 Task: Look for space in Itigi, Tanzania from 12th July, 2023 to 16th July, 2023 for 8 adults in price range Rs.10000 to Rs.16000. Place can be private room with 8 bedrooms having 8 beds and 8 bathrooms. Property type can be house, flat, guest house, hotel. Amenities needed are: wifi, TV, free parkinig on premises, gym, breakfast. Booking option can be shelf check-in. Required host language is English.
Action: Mouse moved to (462, 96)
Screenshot: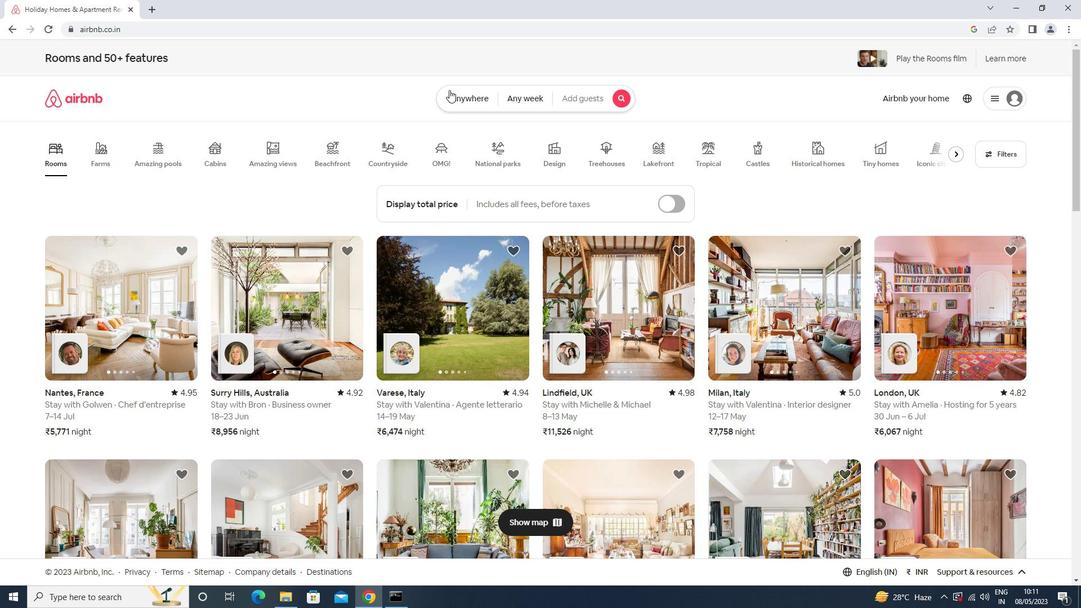 
Action: Mouse pressed left at (462, 96)
Screenshot: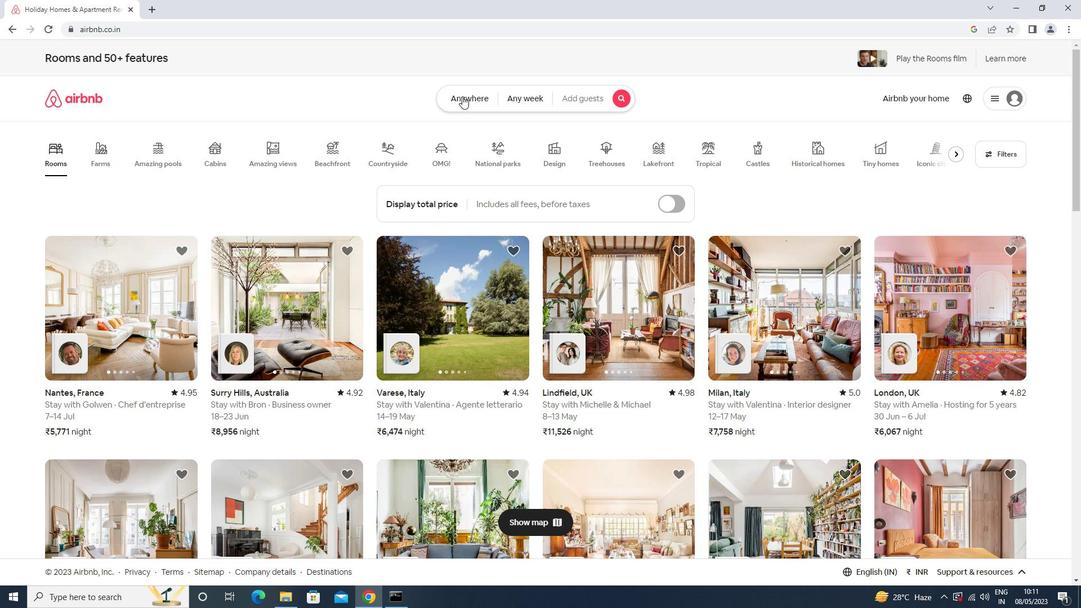 
Action: Mouse moved to (443, 132)
Screenshot: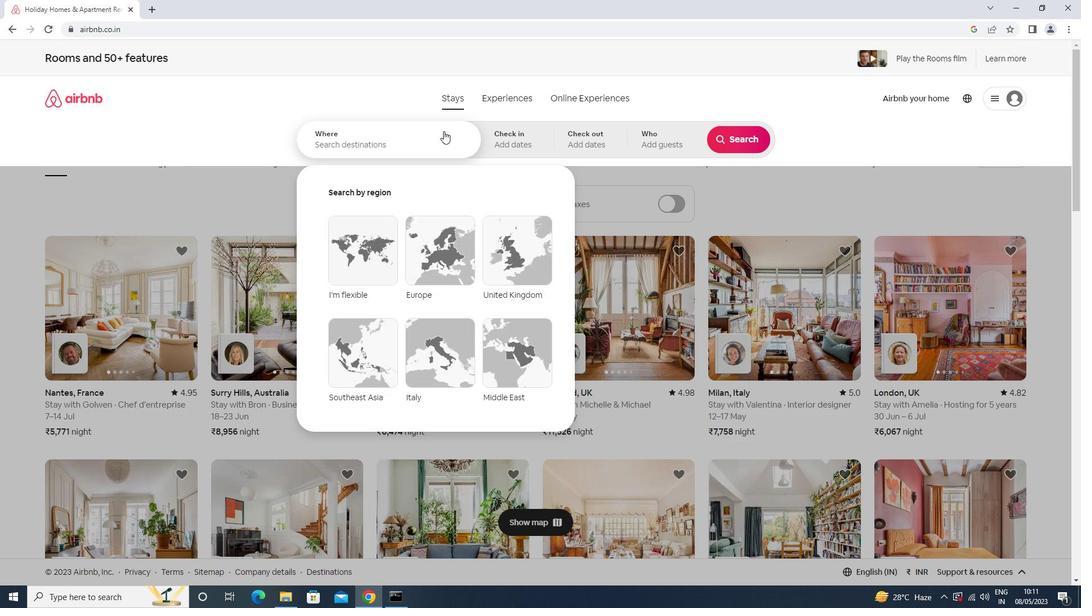
Action: Mouse pressed left at (443, 132)
Screenshot: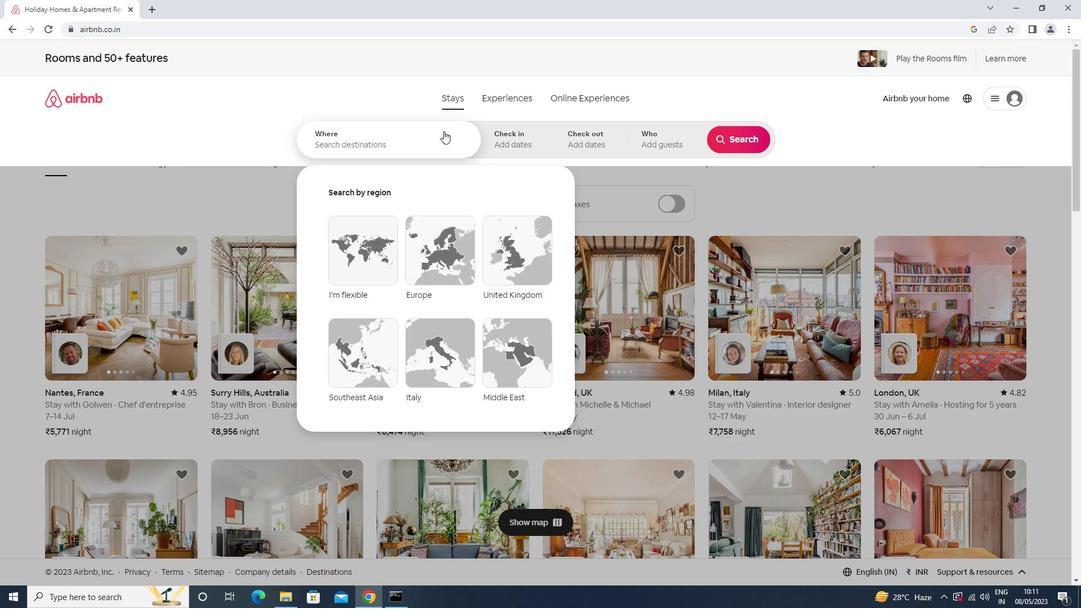 
Action: Key pressed <Key.shift>TANZANIA,<Key.backspace><Key.backspace><Key.backspace><Key.backspace><Key.backspace><Key.backspace><Key.backspace><Key.backspace><Key.backspace><Key.backspace><Key.backspace><Key.backspace><Key.backspace><Key.backspace><Key.backspace><Key.backspace><Key.shift>ITIGI<Key.down><Key.enter>
Screenshot: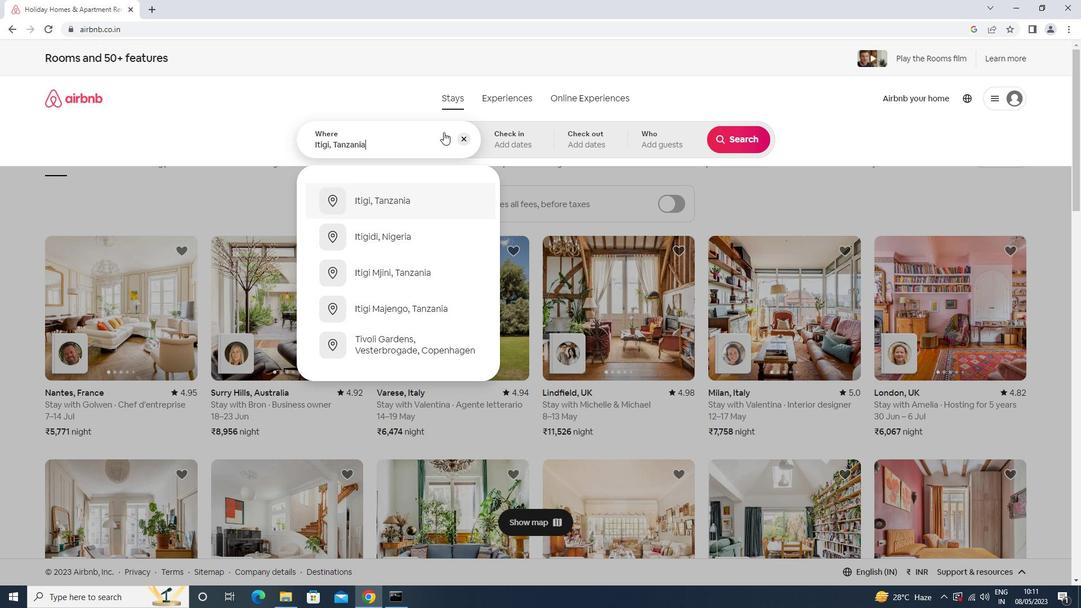 
Action: Mouse moved to (740, 228)
Screenshot: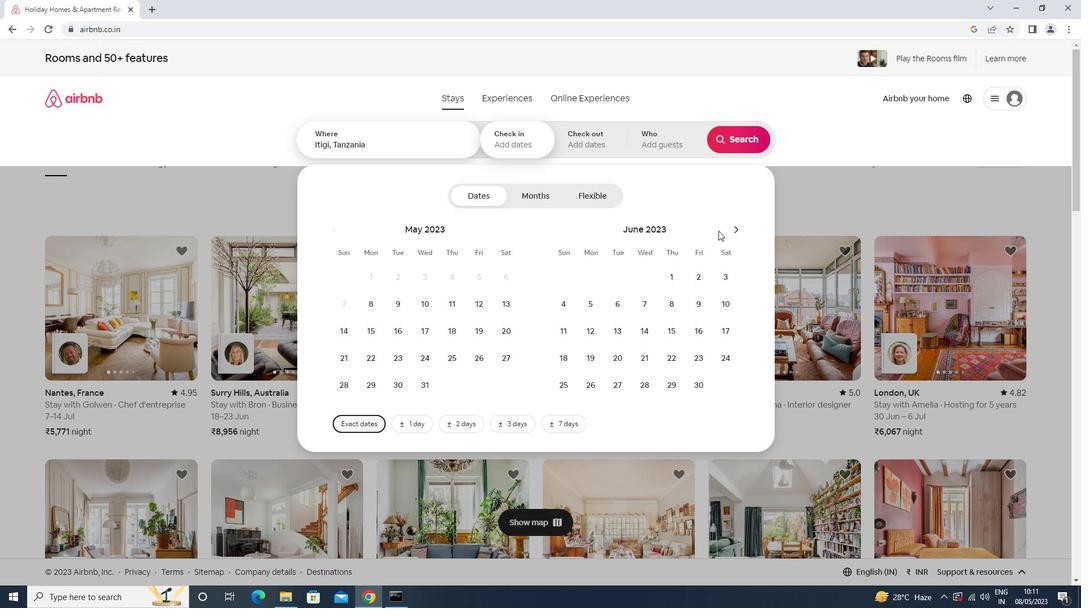 
Action: Mouse pressed left at (740, 228)
Screenshot: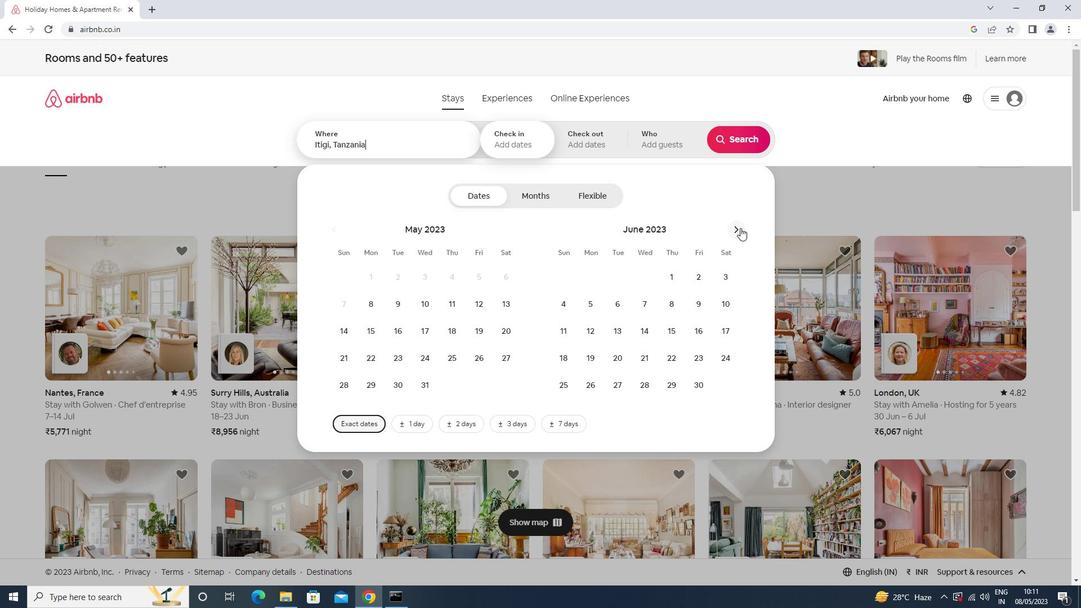 
Action: Mouse moved to (650, 328)
Screenshot: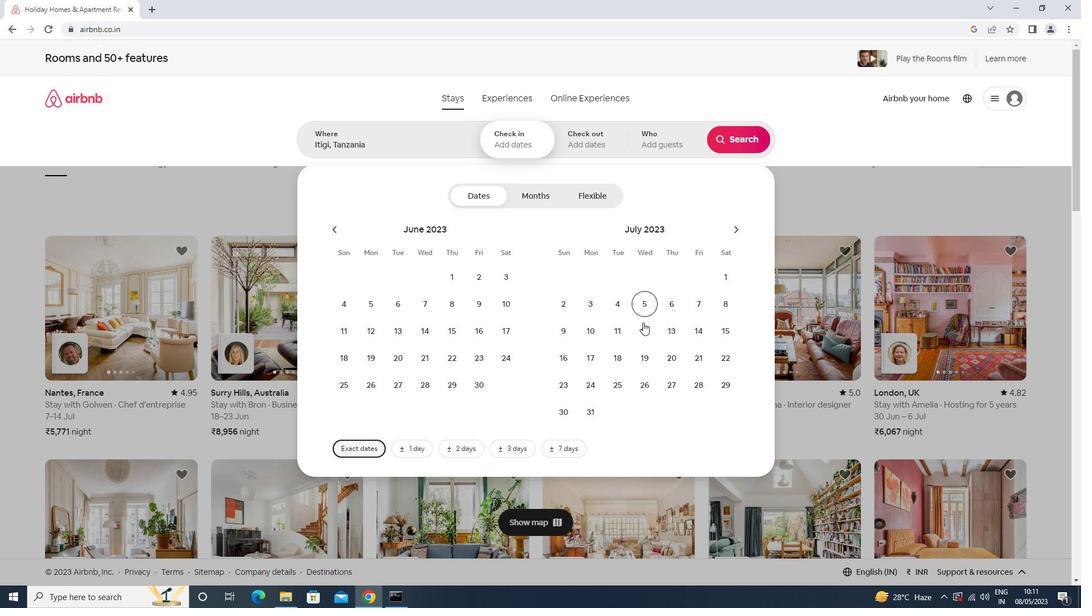 
Action: Mouse pressed left at (650, 328)
Screenshot: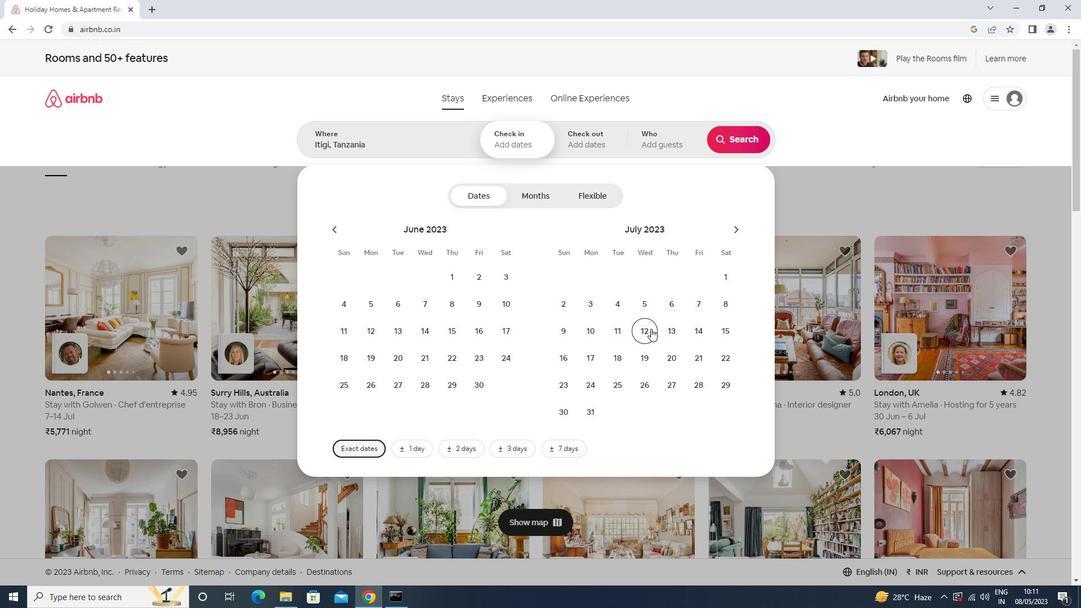 
Action: Mouse moved to (567, 355)
Screenshot: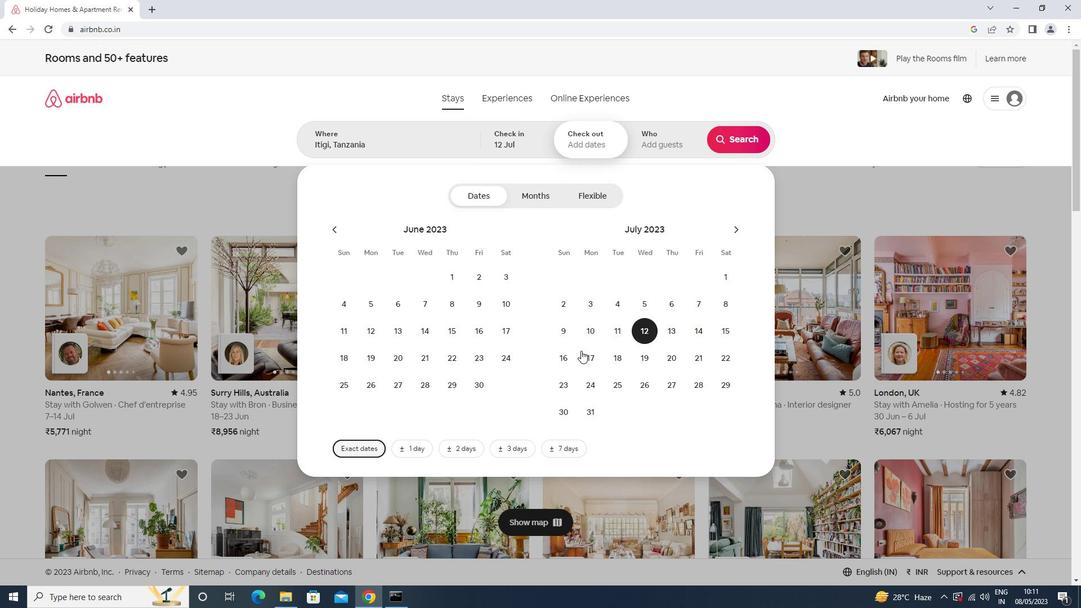 
Action: Mouse pressed left at (567, 355)
Screenshot: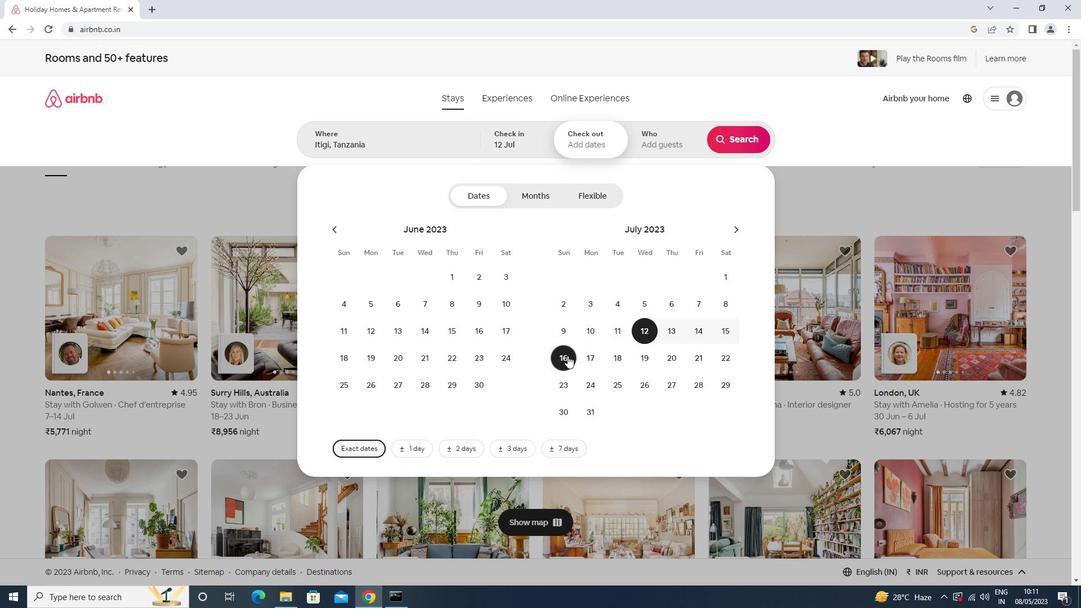 
Action: Mouse moved to (663, 143)
Screenshot: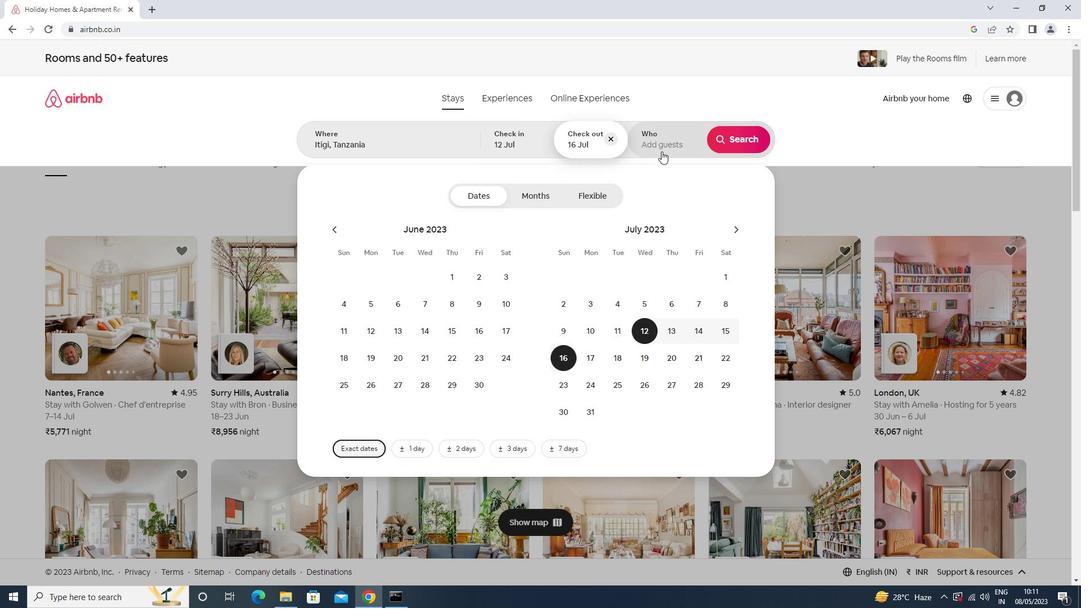 
Action: Mouse pressed left at (663, 143)
Screenshot: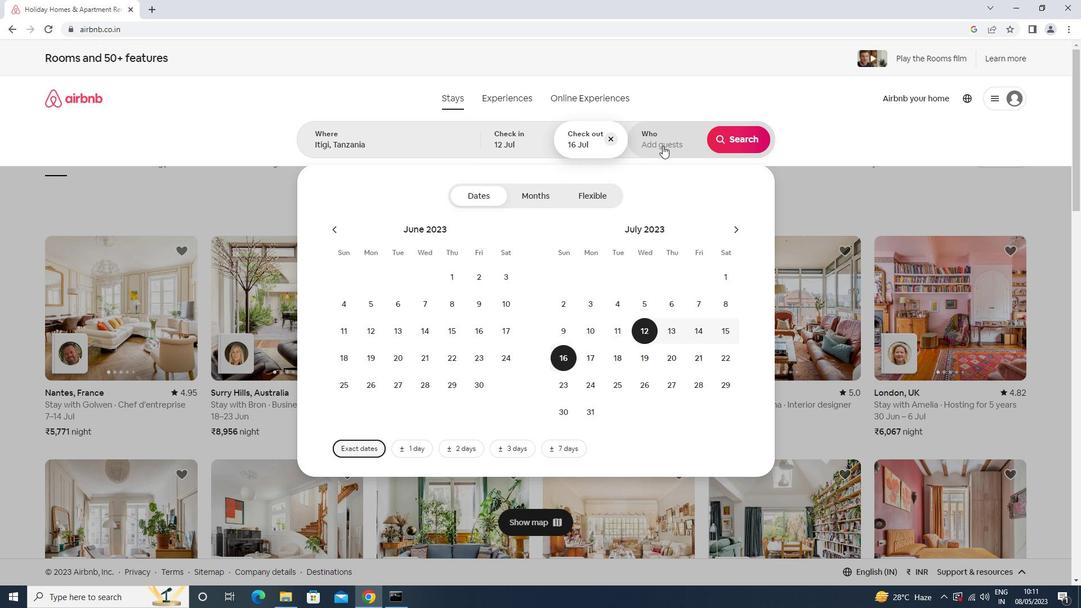 
Action: Mouse moved to (738, 195)
Screenshot: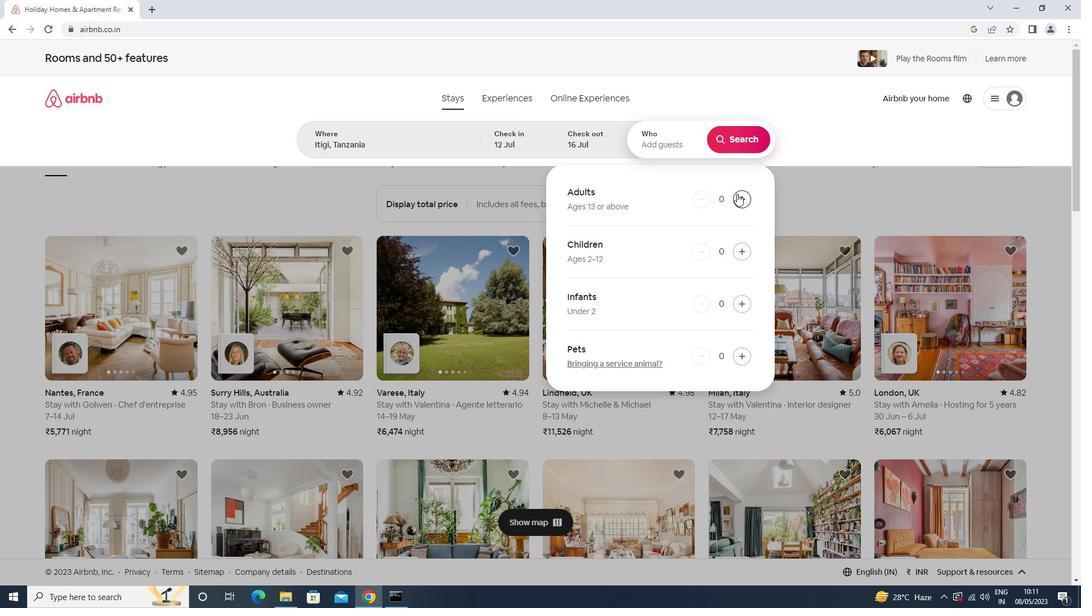 
Action: Mouse pressed left at (738, 195)
Screenshot: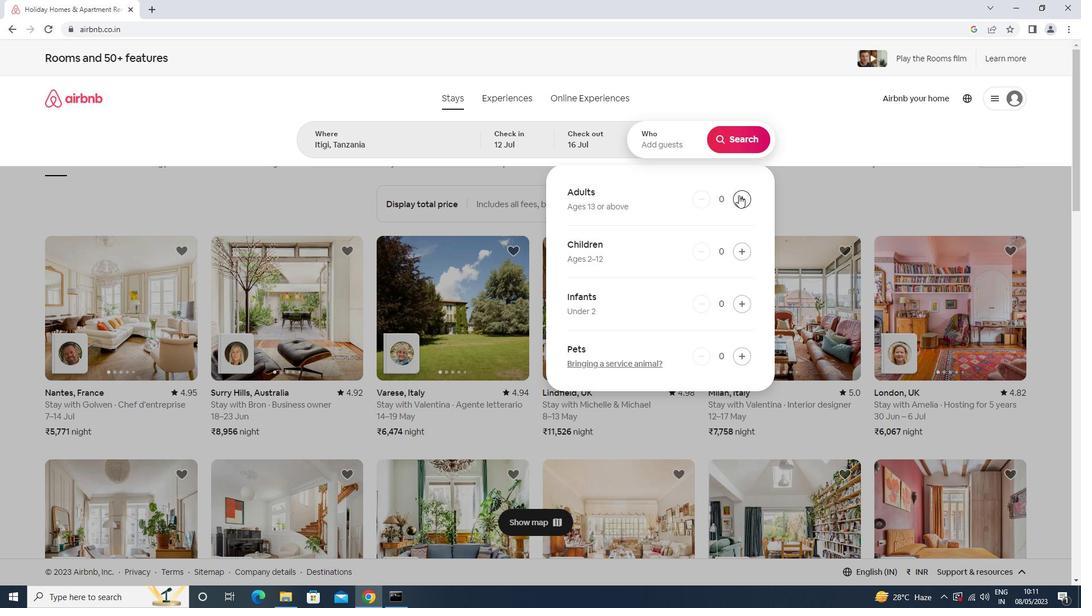 
Action: Mouse pressed left at (738, 195)
Screenshot: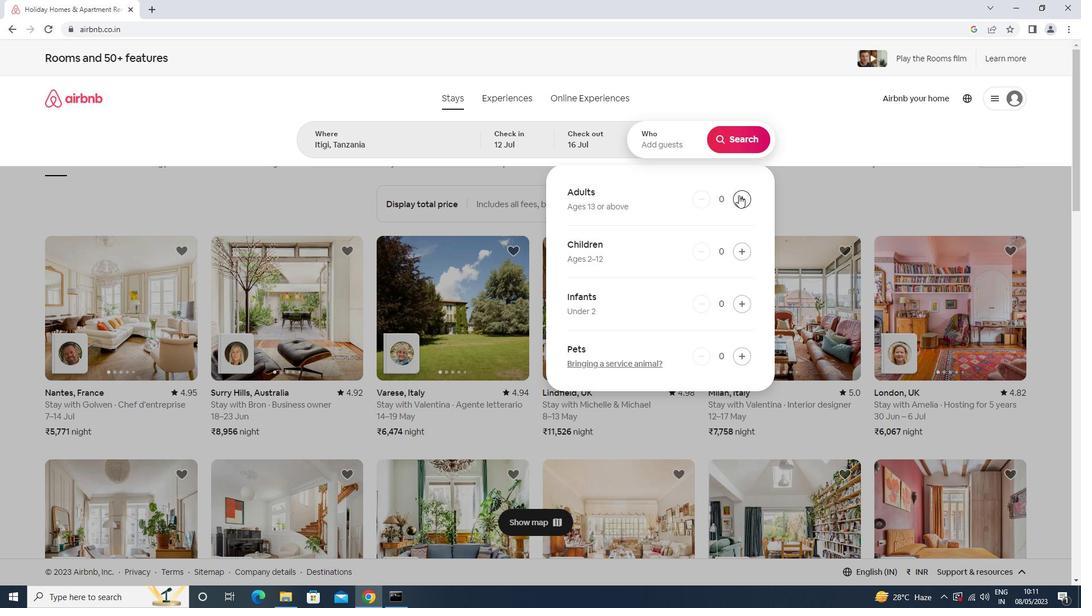 
Action: Mouse pressed left at (738, 195)
Screenshot: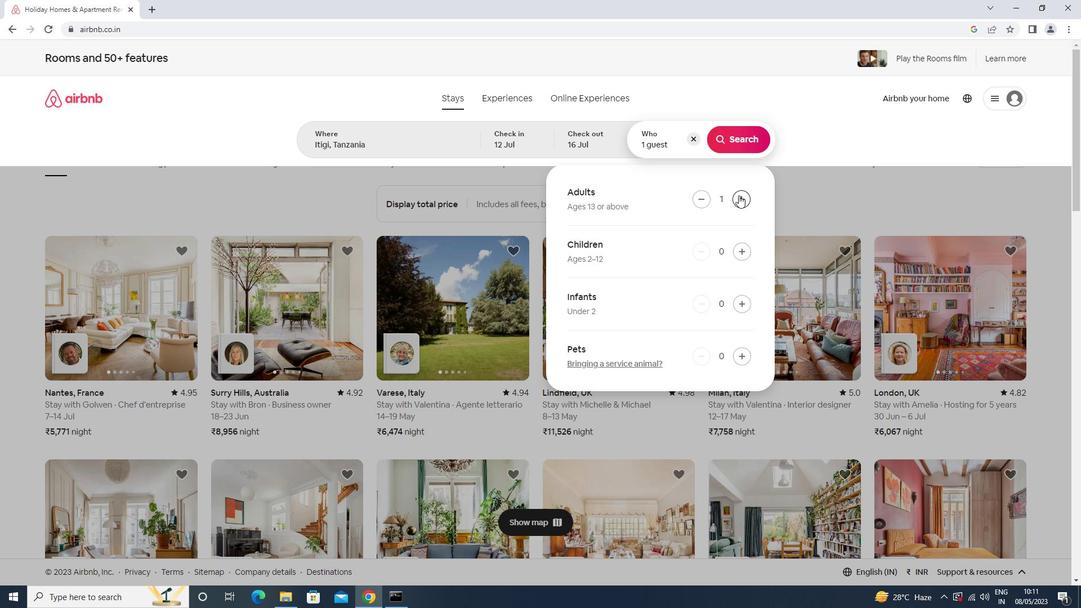 
Action: Mouse pressed left at (738, 195)
Screenshot: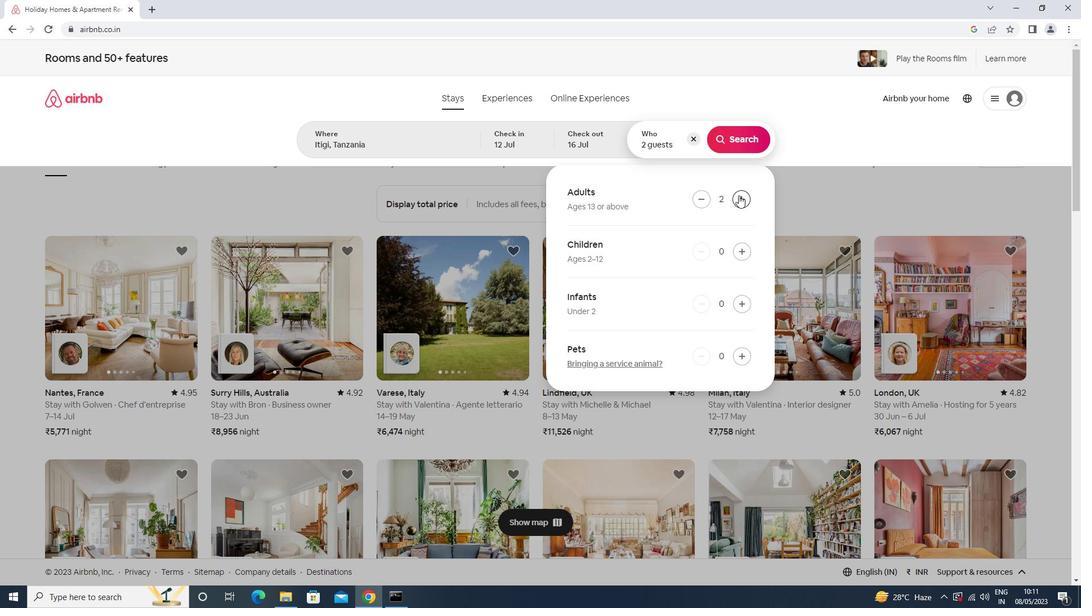 
Action: Mouse pressed left at (738, 195)
Screenshot: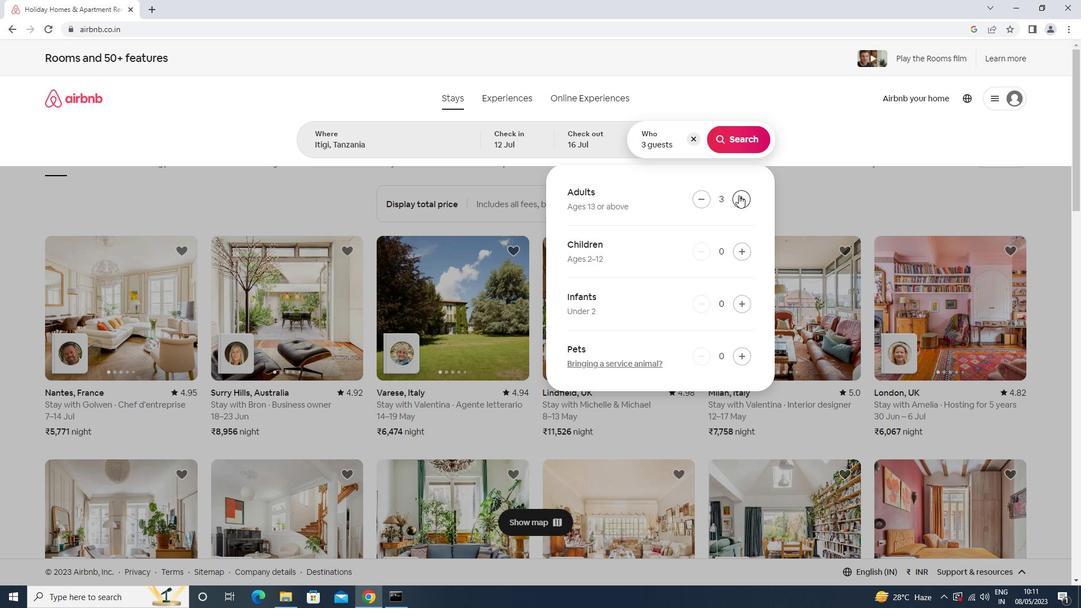 
Action: Mouse pressed left at (738, 195)
Screenshot: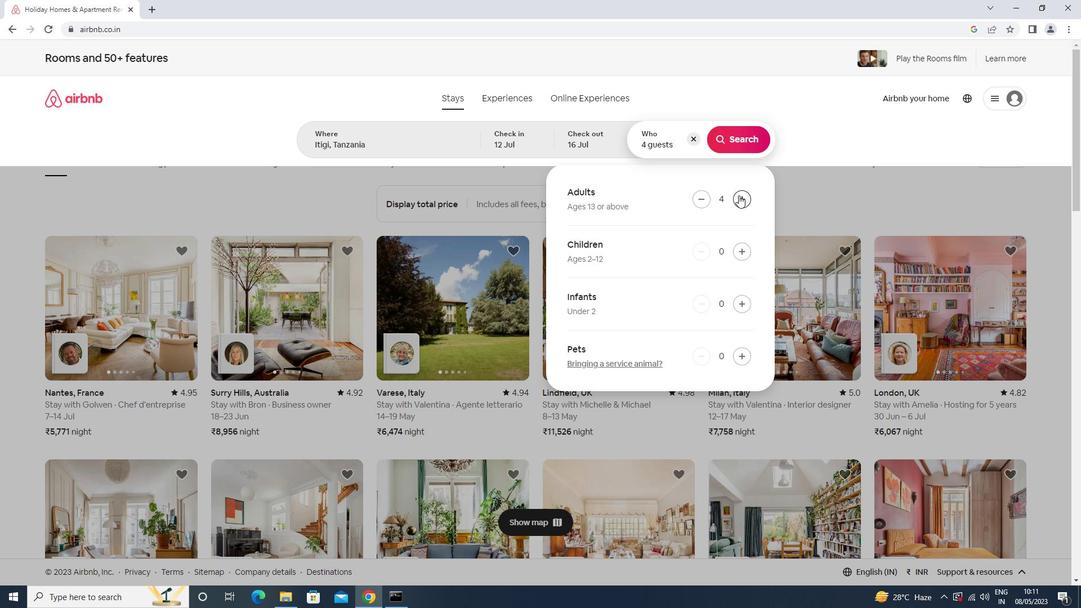 
Action: Mouse pressed left at (738, 195)
Screenshot: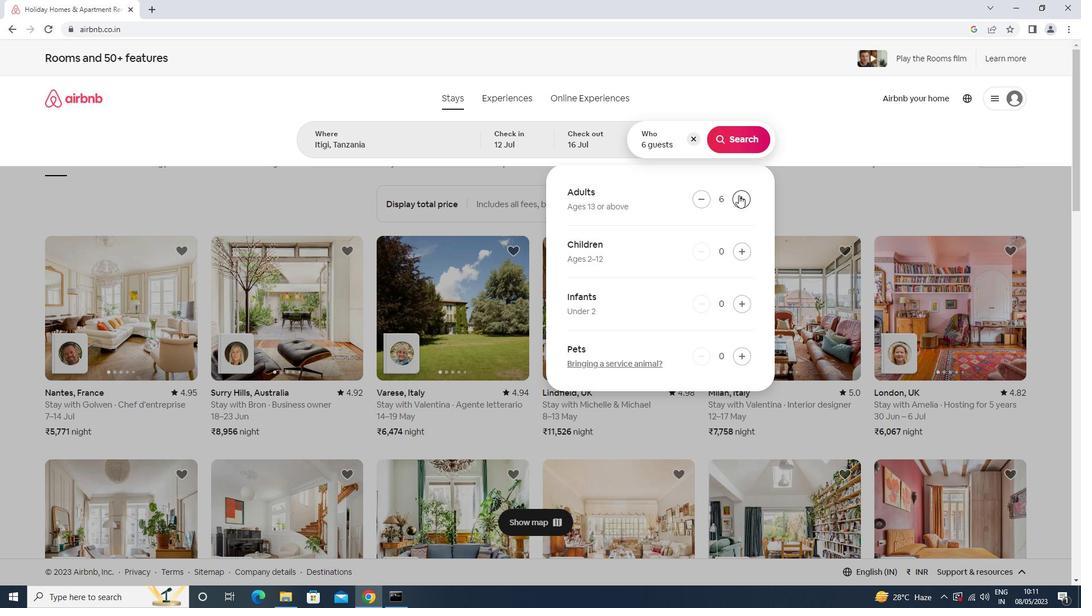 
Action: Mouse pressed left at (738, 195)
Screenshot: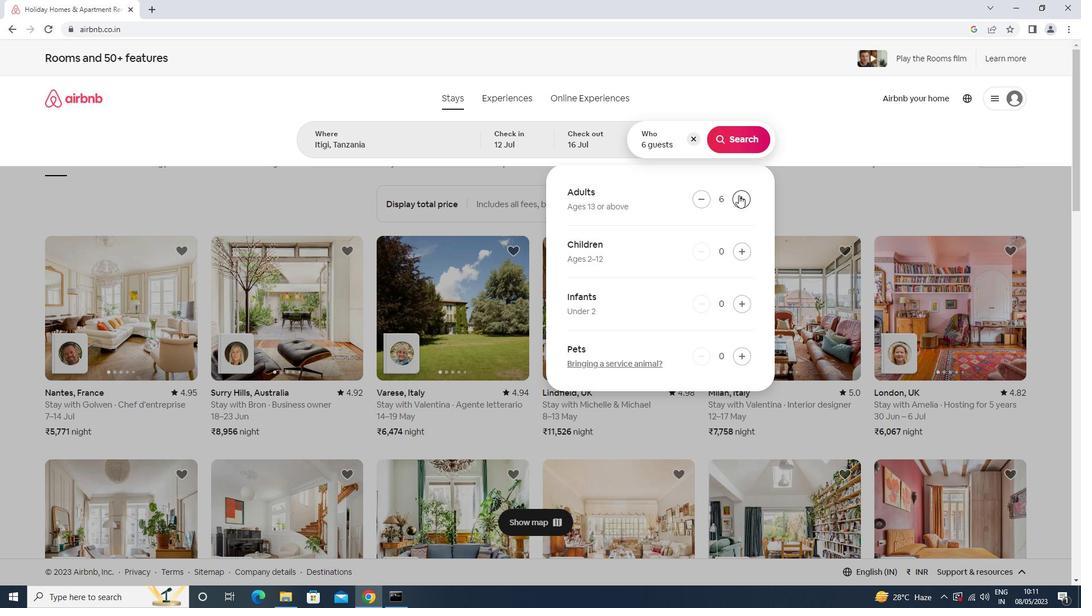 
Action: Mouse moved to (729, 125)
Screenshot: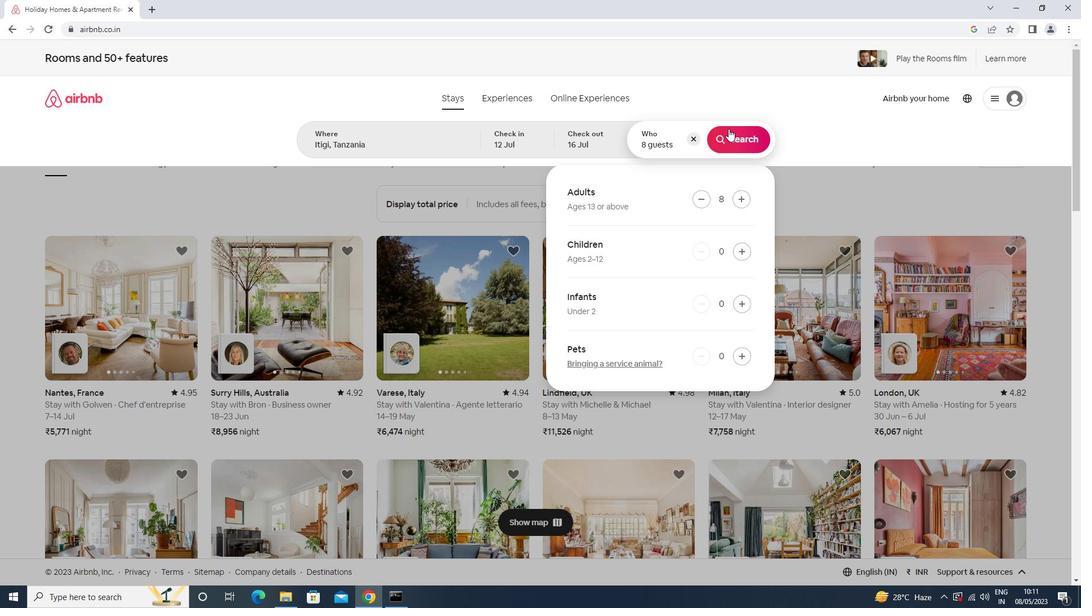 
Action: Mouse pressed left at (729, 125)
Screenshot: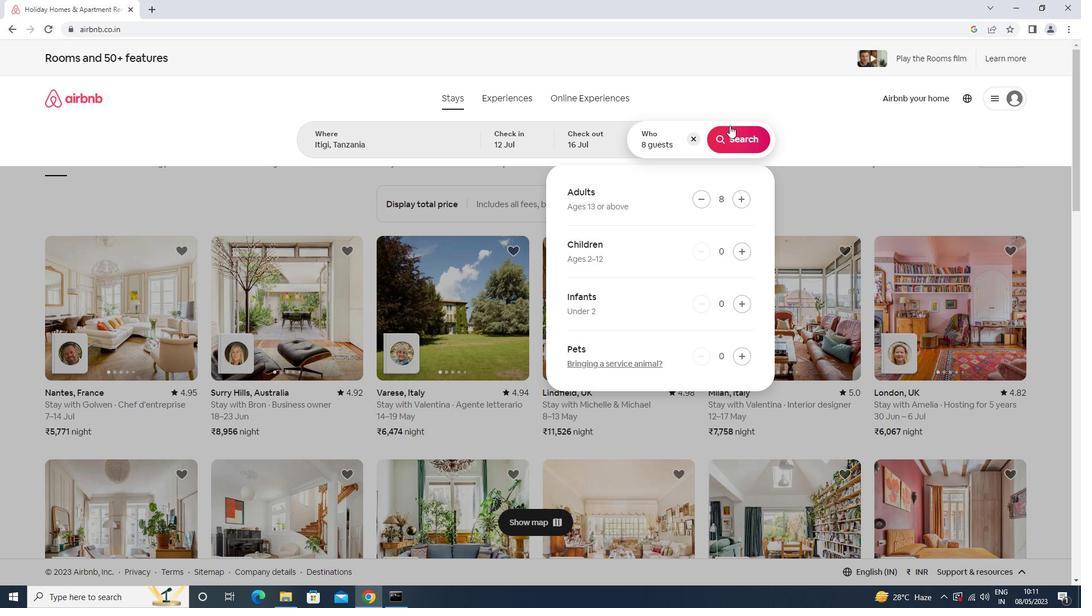 
Action: Mouse moved to (747, 142)
Screenshot: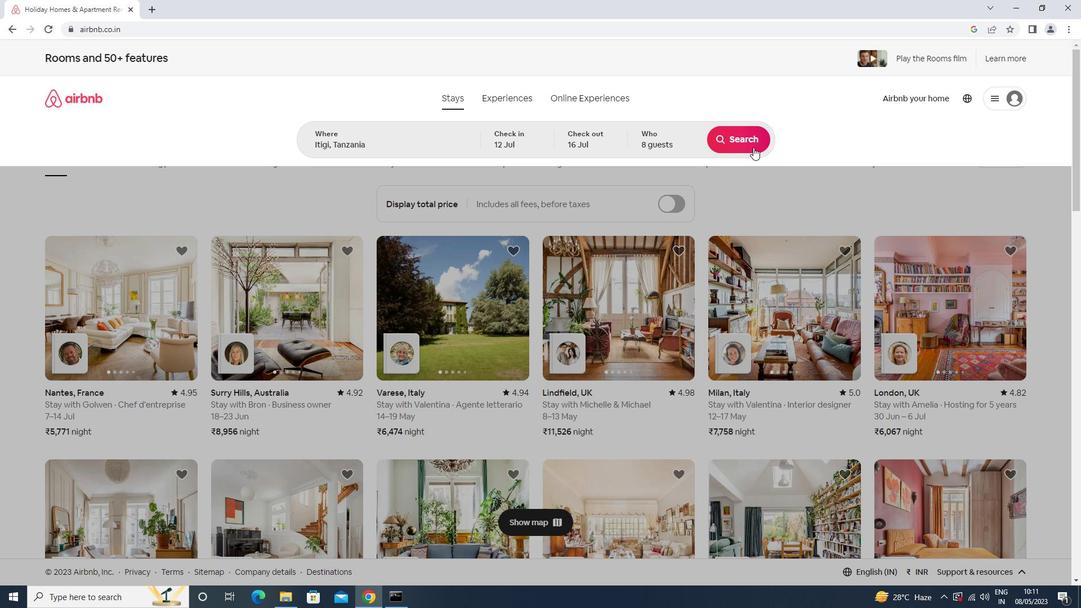 
Action: Mouse pressed left at (747, 142)
Screenshot: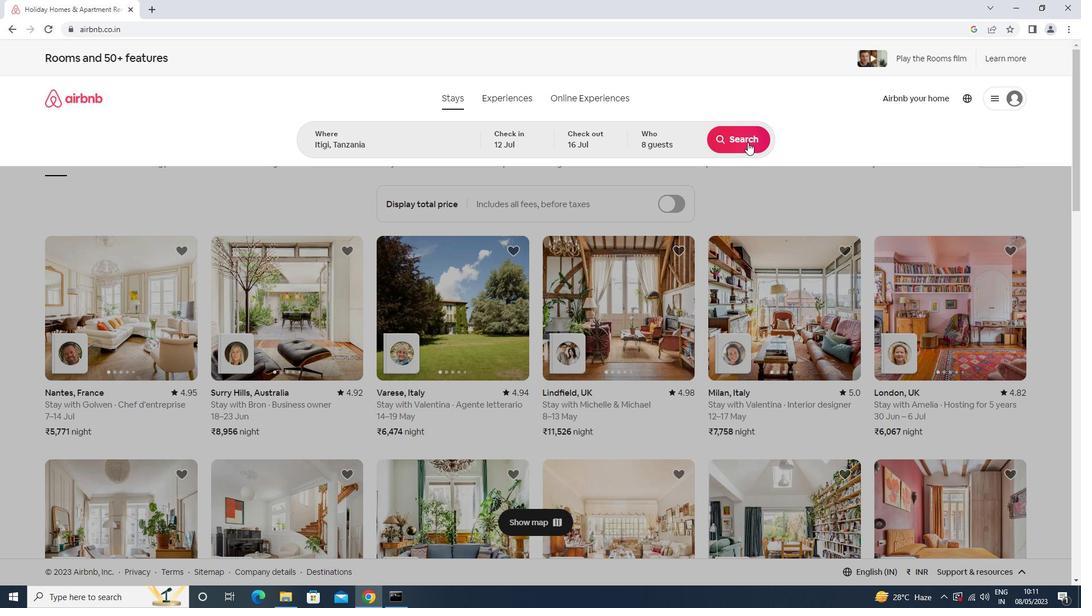
Action: Mouse moved to (1040, 105)
Screenshot: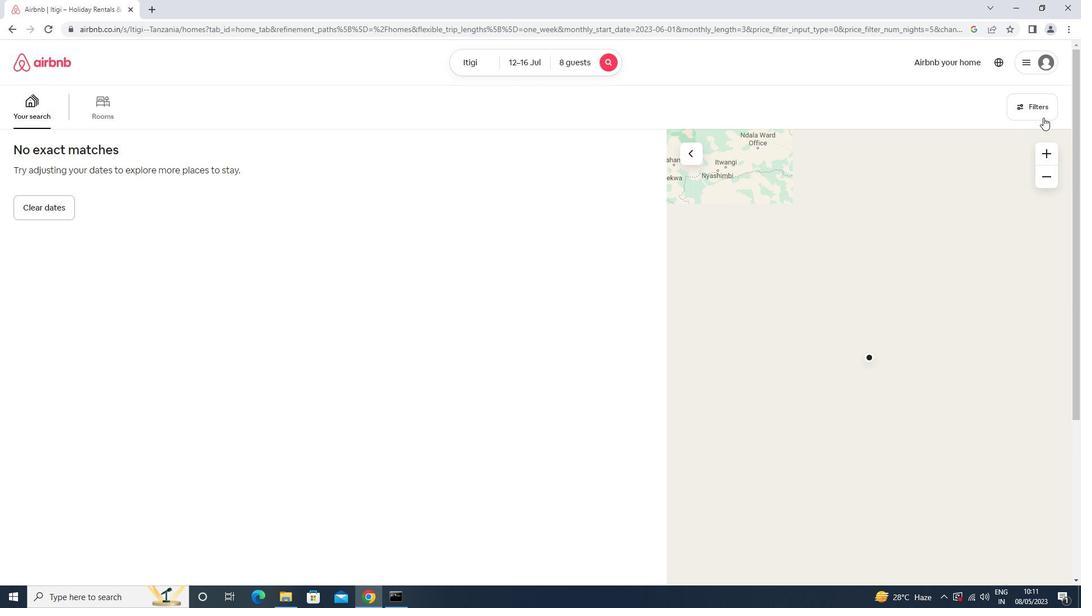 
Action: Mouse pressed left at (1040, 105)
Screenshot: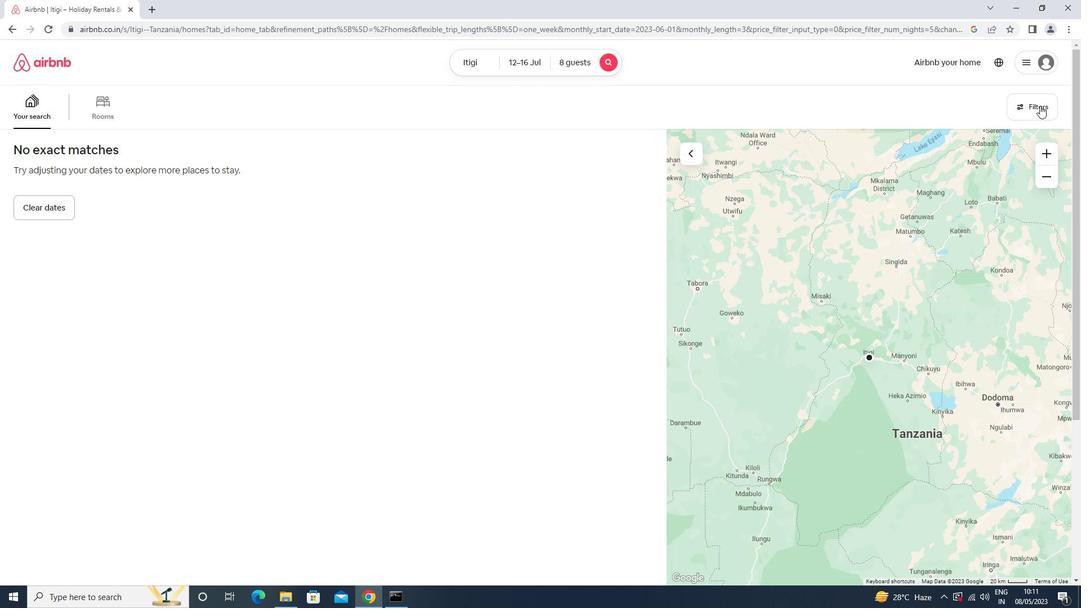 
Action: Mouse moved to (432, 386)
Screenshot: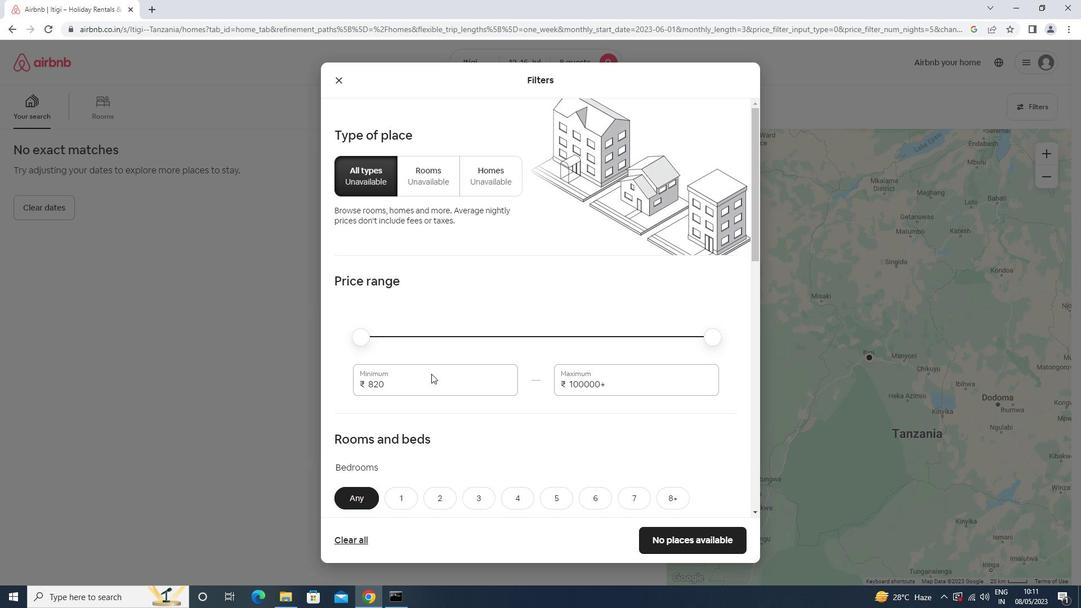 
Action: Mouse pressed left at (432, 386)
Screenshot: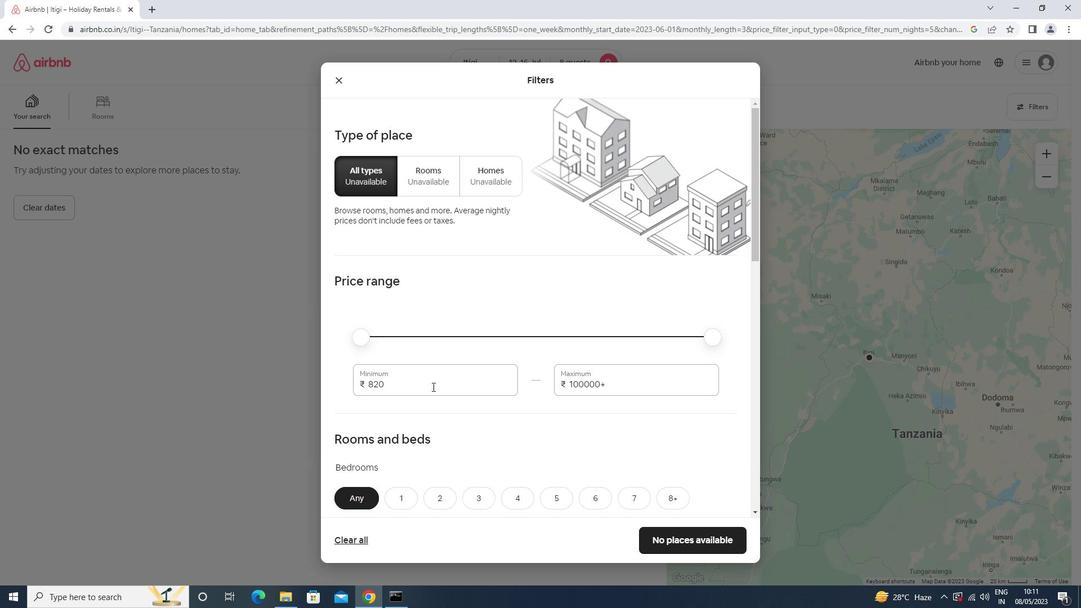 
Action: Mouse moved to (431, 387)
Screenshot: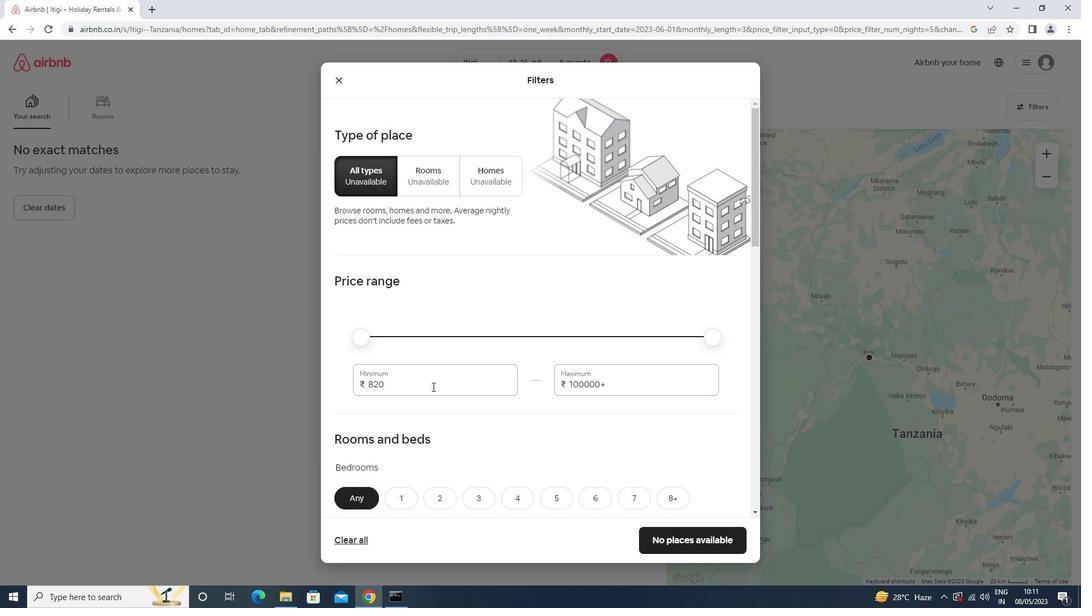 
Action: Key pressed <Key.backspace><Key.backspace><Key.backspace>10000<Key.tab>16000
Screenshot: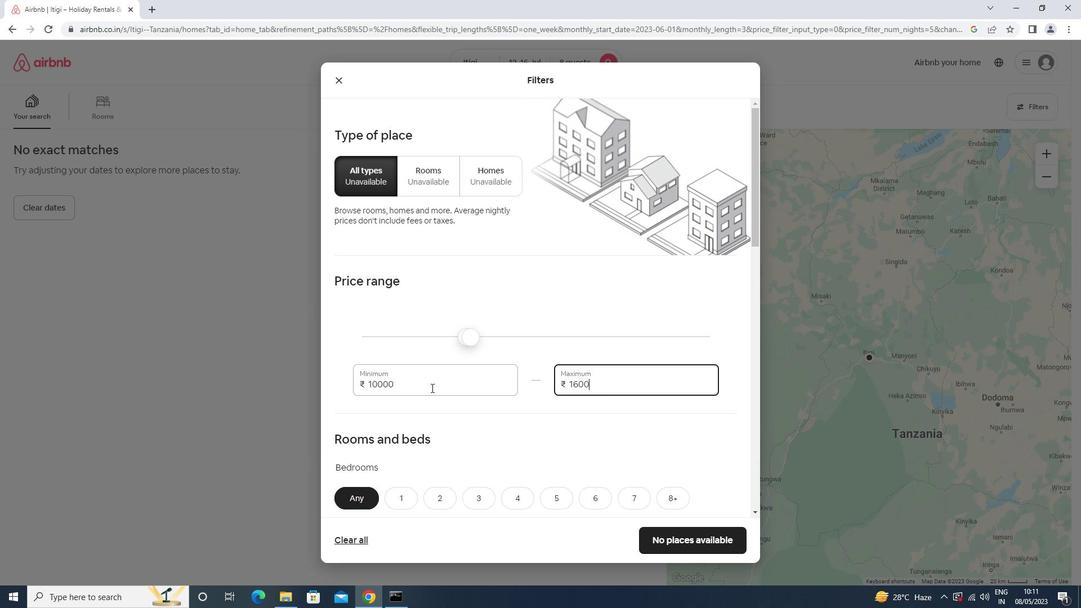 
Action: Mouse moved to (429, 386)
Screenshot: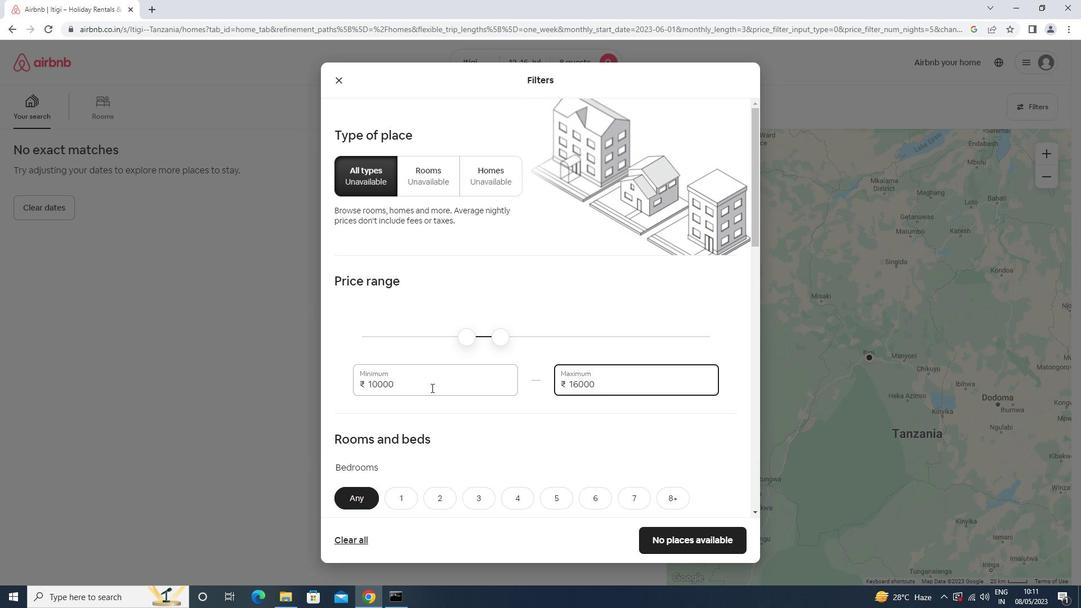 
Action: Mouse scrolled (429, 386) with delta (0, 0)
Screenshot: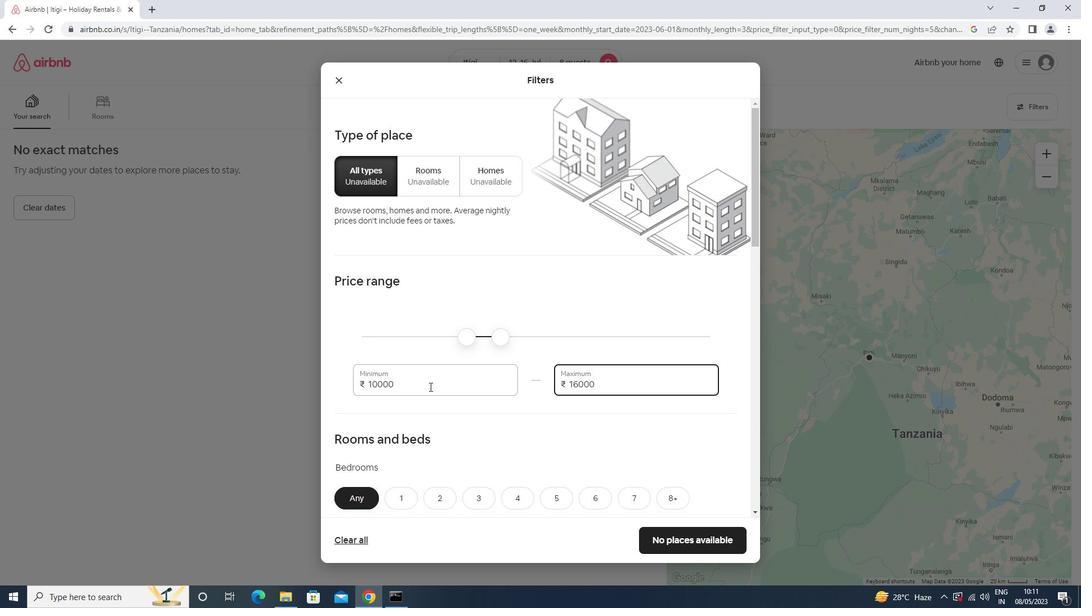 
Action: Mouse scrolled (429, 386) with delta (0, 0)
Screenshot: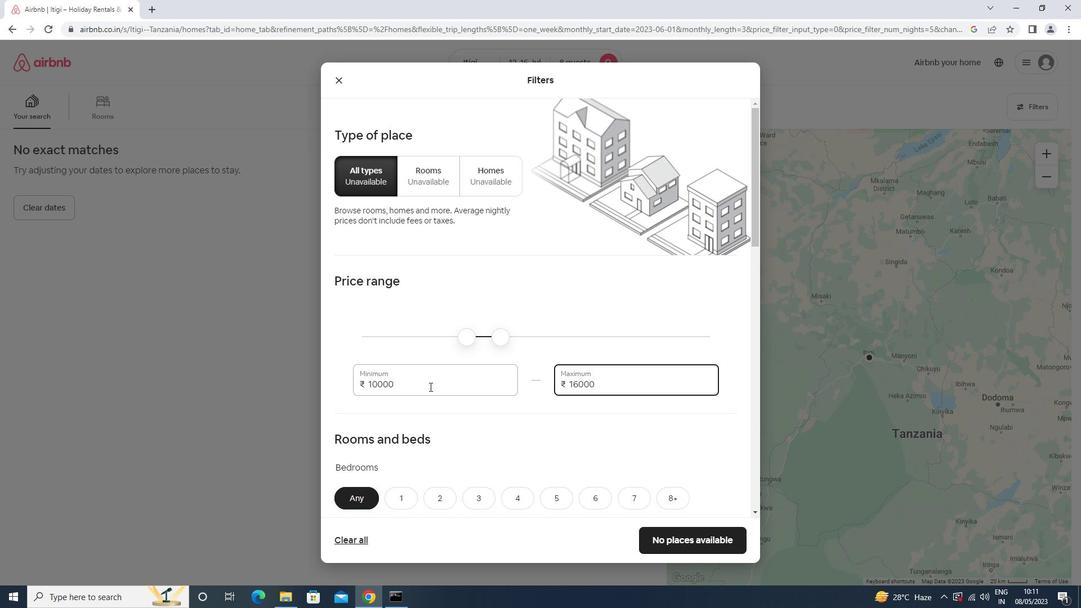
Action: Mouse scrolled (429, 386) with delta (0, 0)
Screenshot: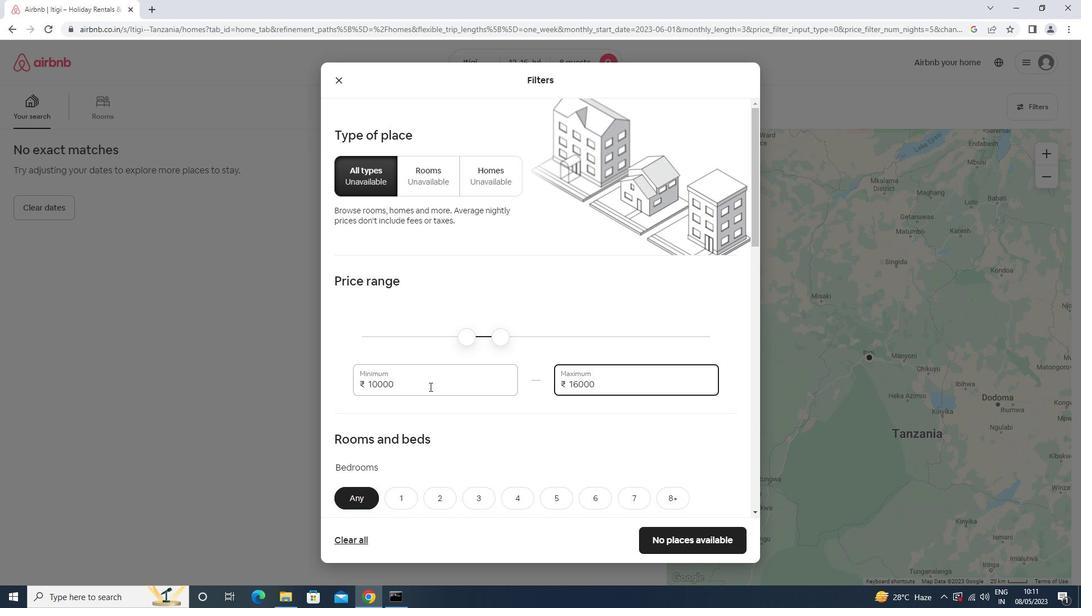 
Action: Mouse scrolled (429, 386) with delta (0, 0)
Screenshot: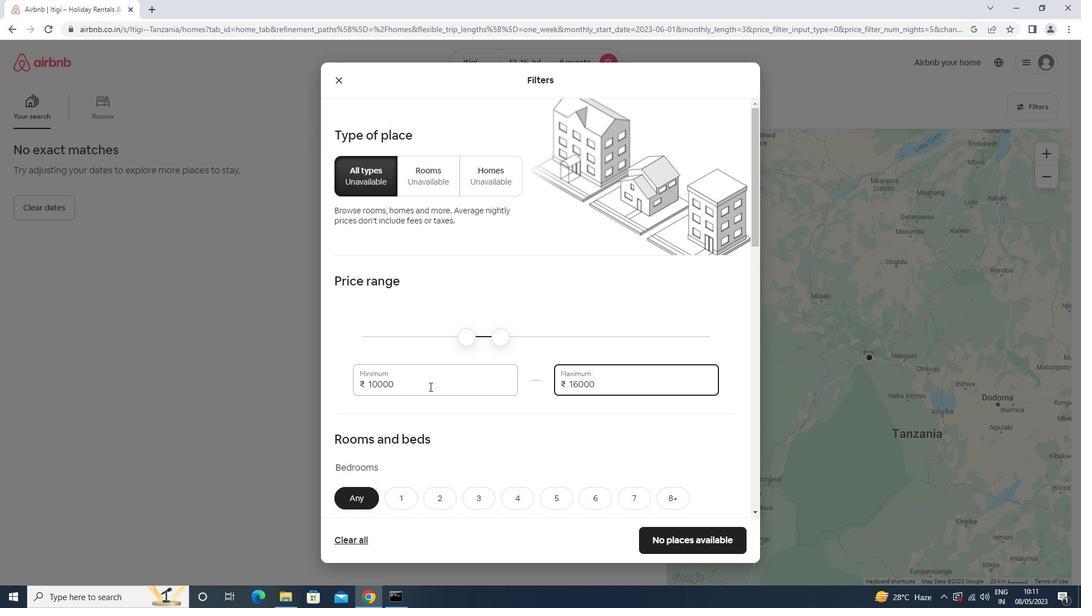 
Action: Mouse moved to (663, 273)
Screenshot: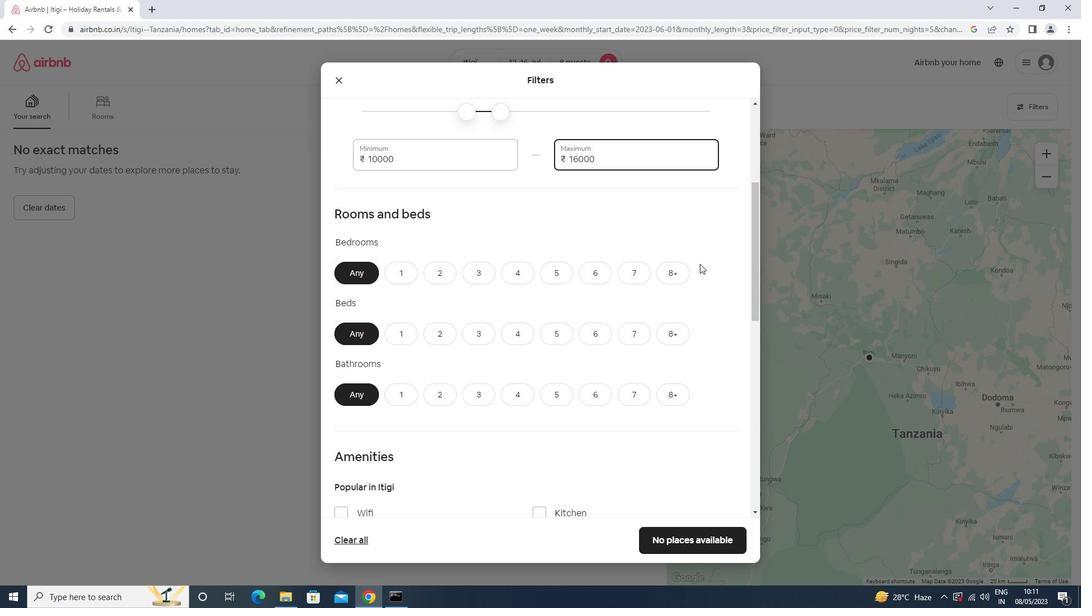 
Action: Mouse pressed left at (663, 273)
Screenshot: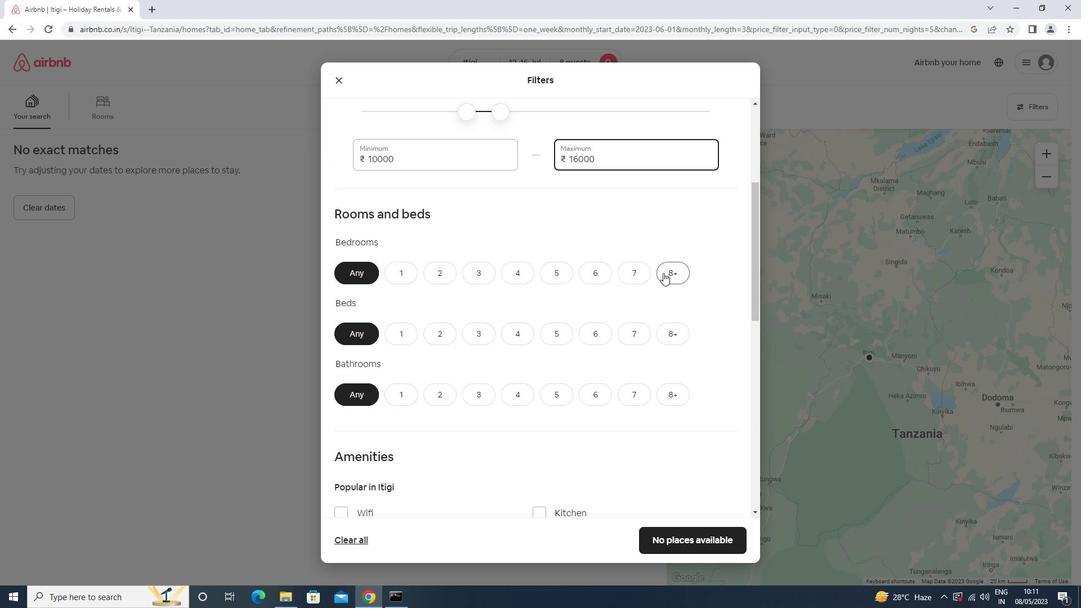 
Action: Mouse moved to (672, 334)
Screenshot: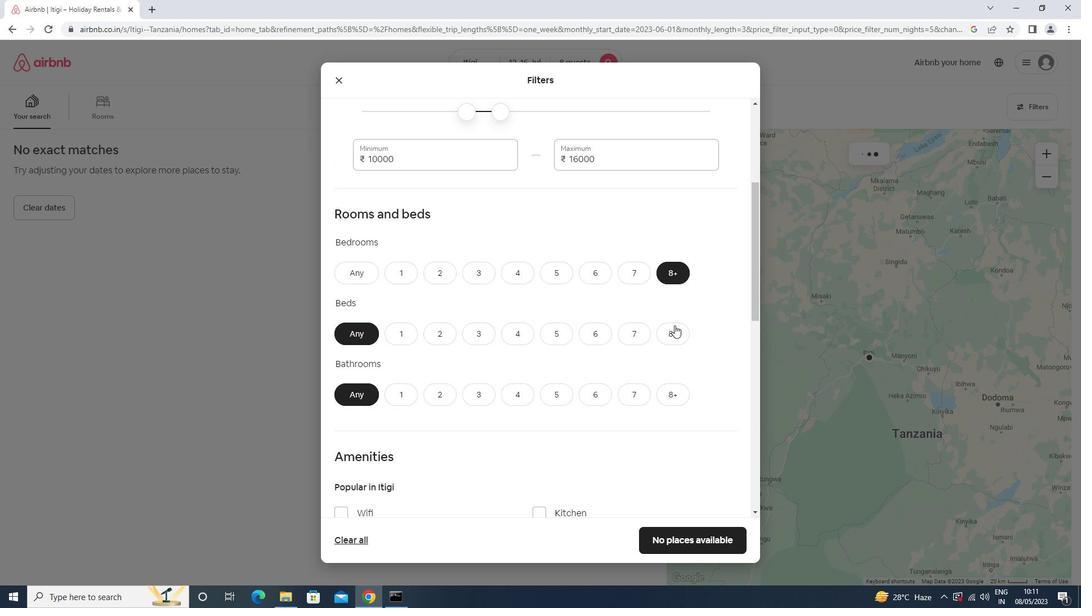 
Action: Mouse pressed left at (672, 334)
Screenshot: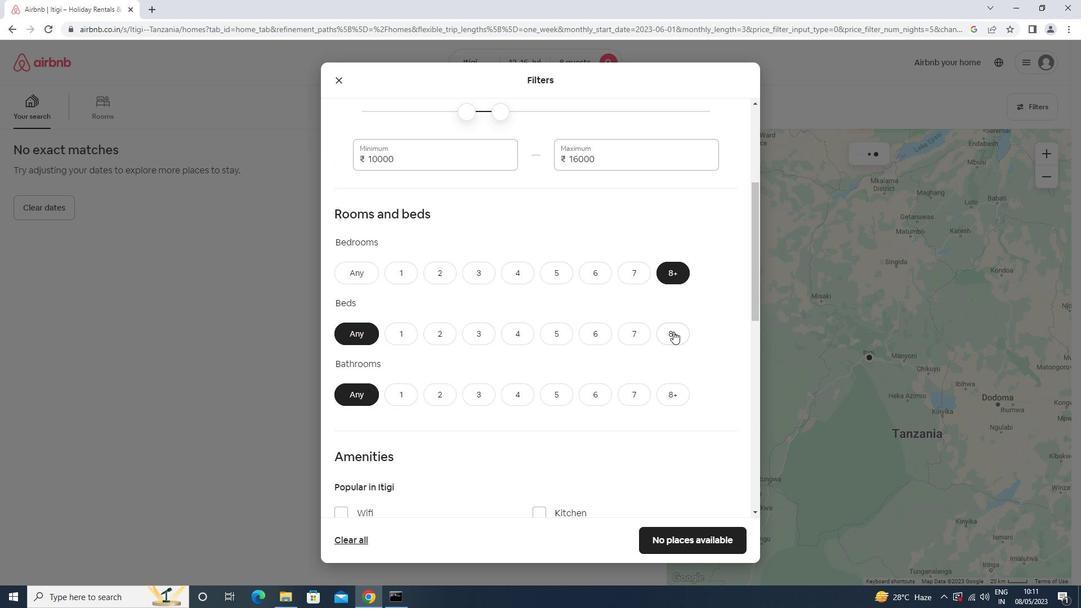 
Action: Mouse moved to (667, 395)
Screenshot: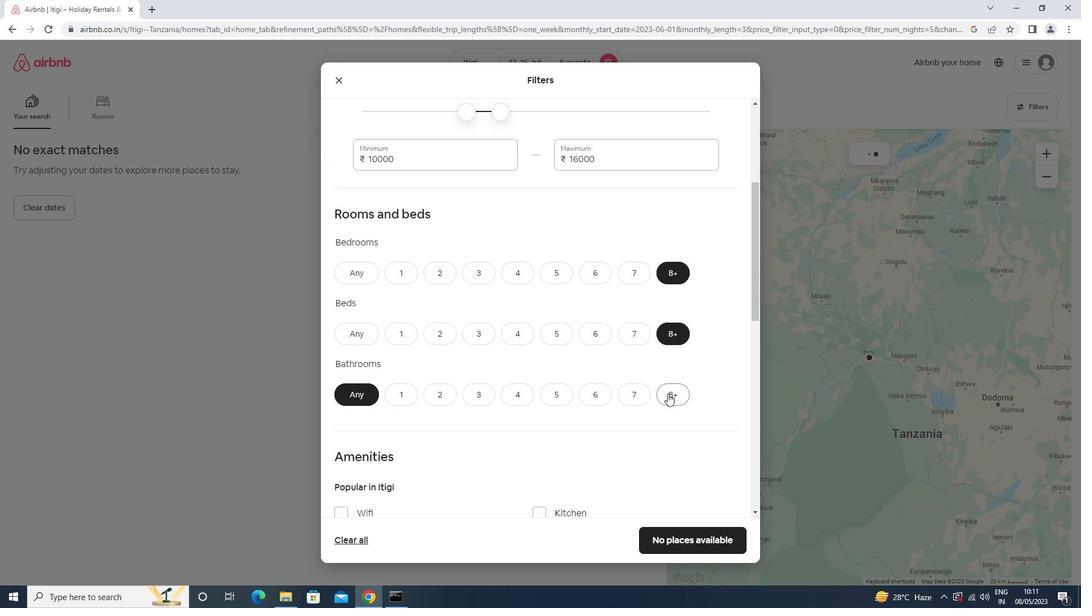 
Action: Mouse pressed left at (667, 395)
Screenshot: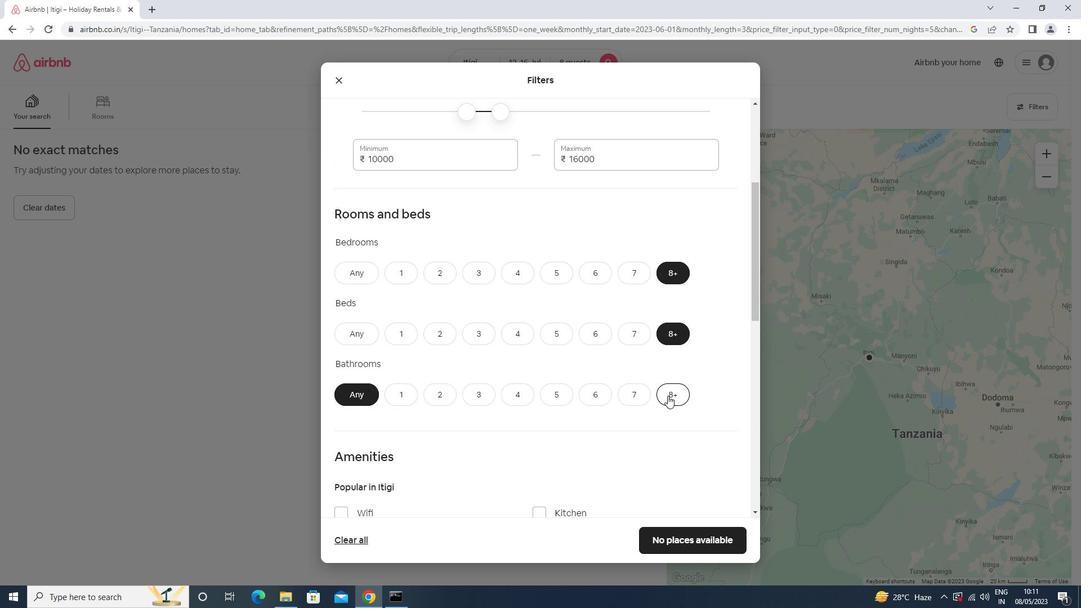 
Action: Mouse moved to (664, 376)
Screenshot: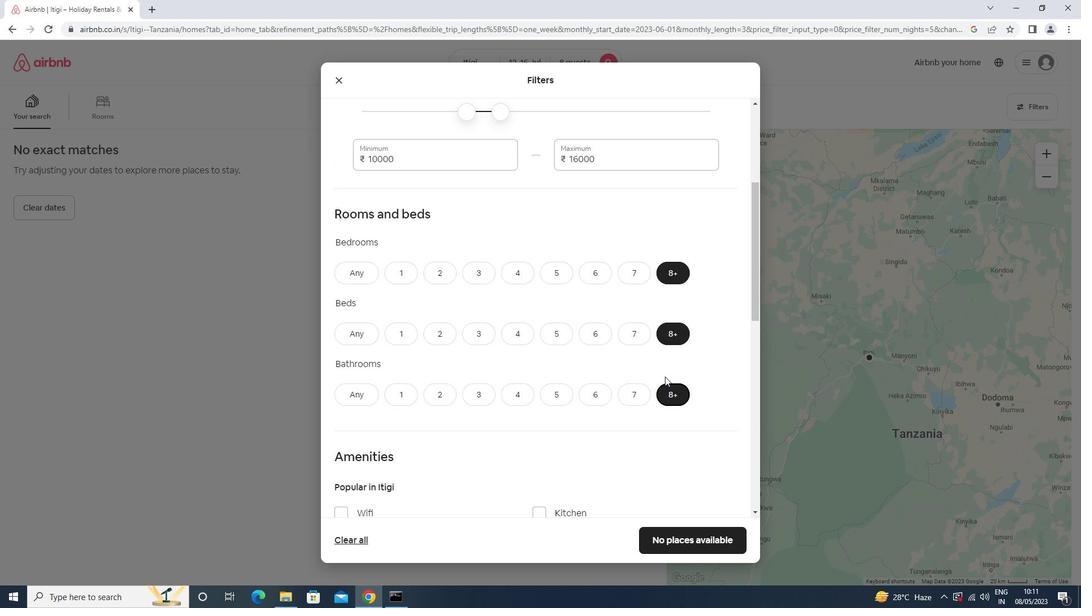 
Action: Mouse scrolled (664, 375) with delta (0, 0)
Screenshot: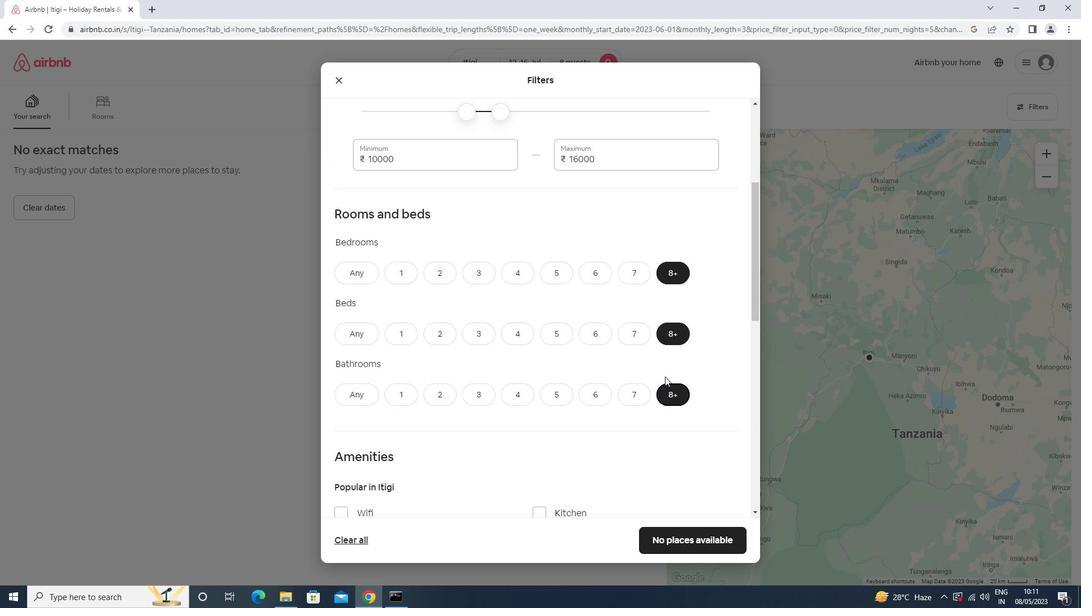 
Action: Mouse scrolled (664, 375) with delta (0, 0)
Screenshot: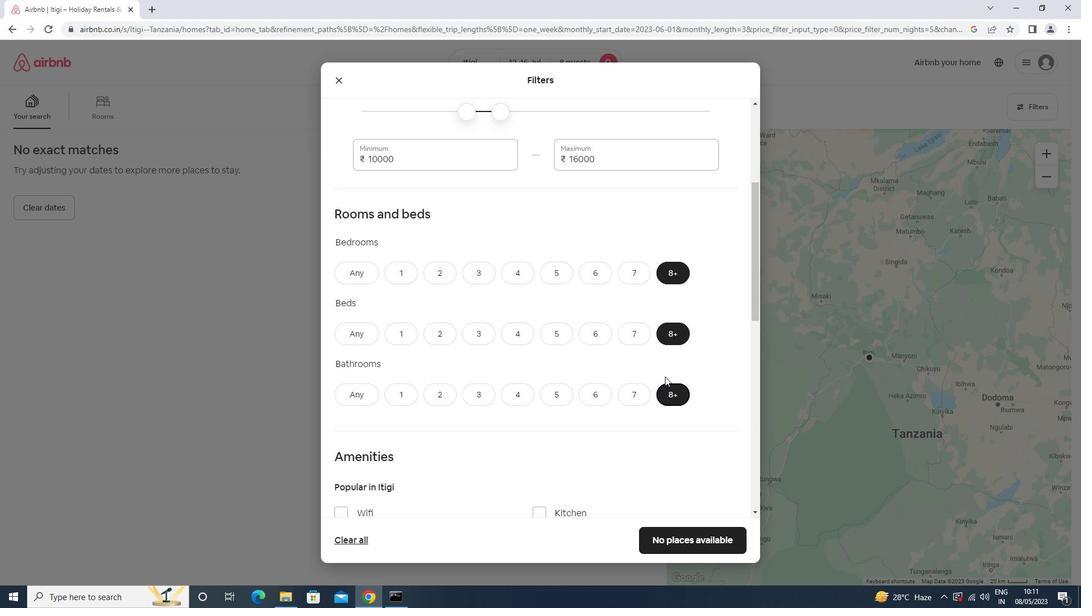 
Action: Mouse scrolled (664, 375) with delta (0, 0)
Screenshot: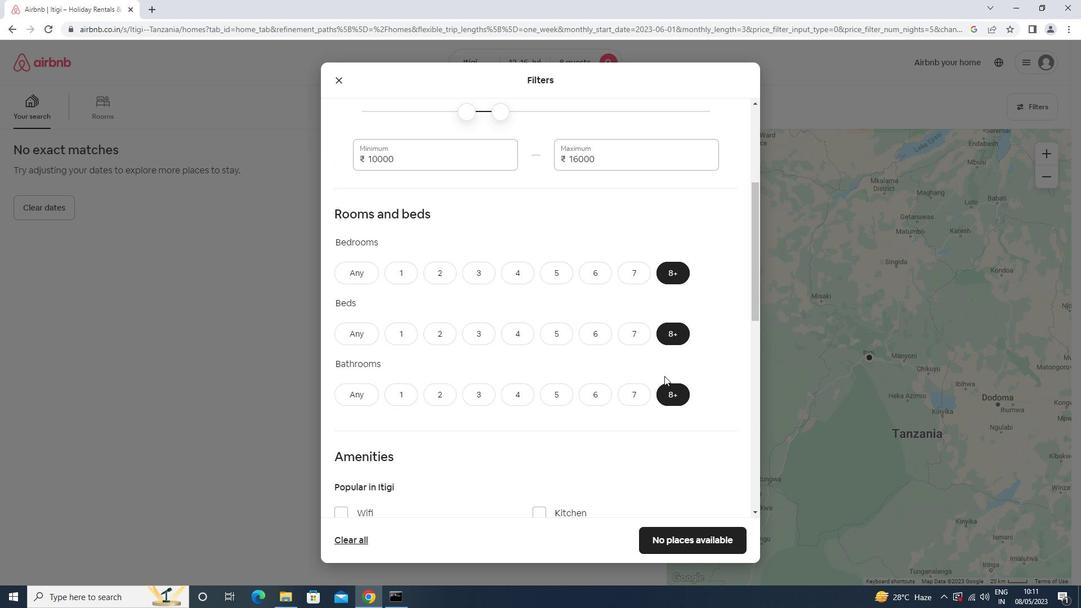 
Action: Mouse moved to (376, 419)
Screenshot: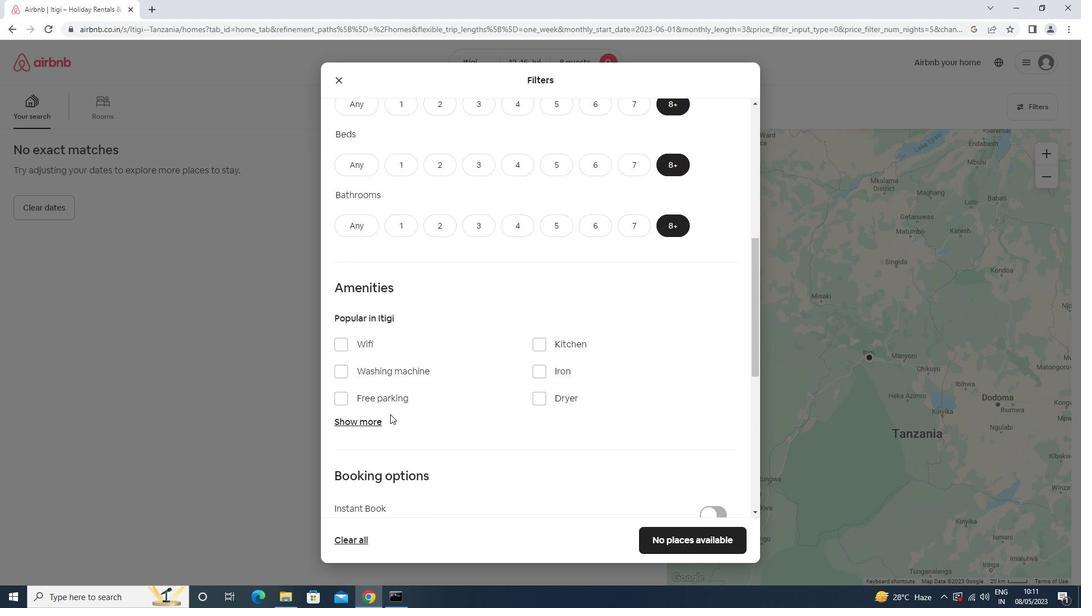
Action: Mouse pressed left at (376, 419)
Screenshot: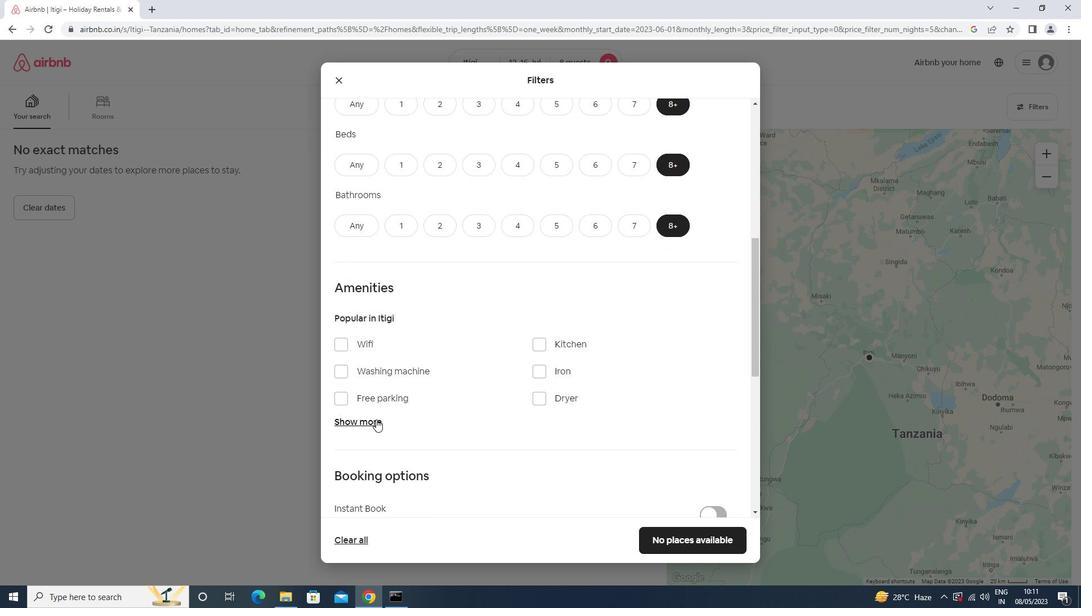 
Action: Mouse moved to (371, 346)
Screenshot: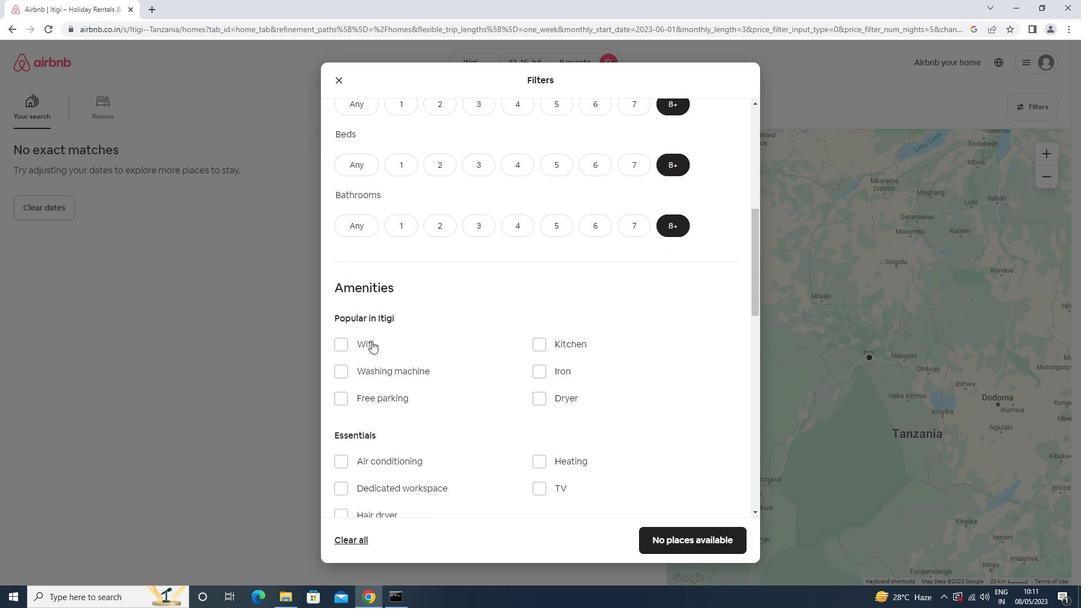 
Action: Mouse pressed left at (371, 346)
Screenshot: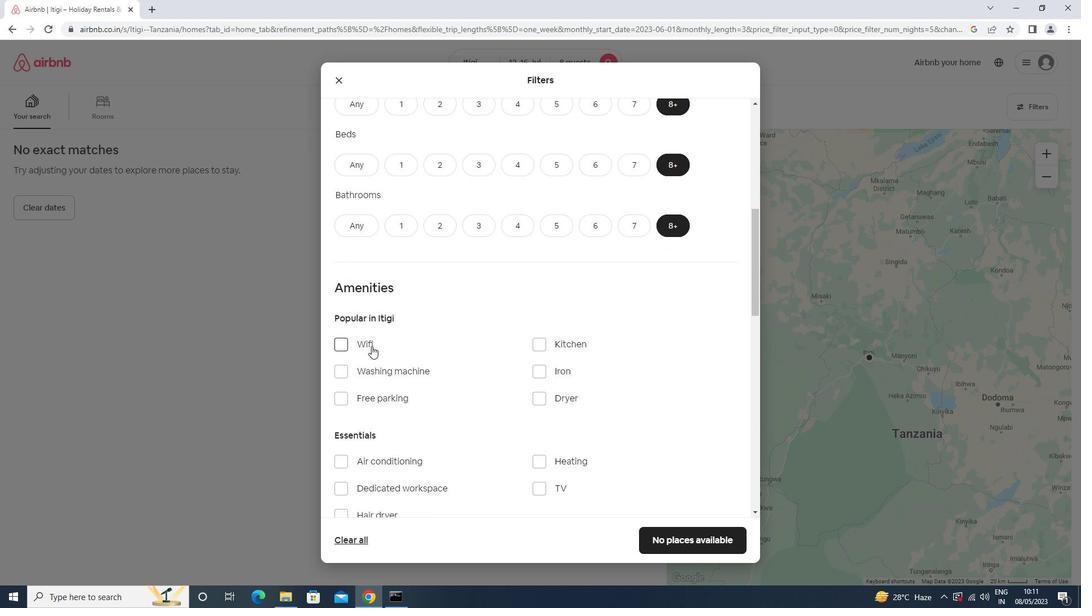 
Action: Mouse moved to (368, 397)
Screenshot: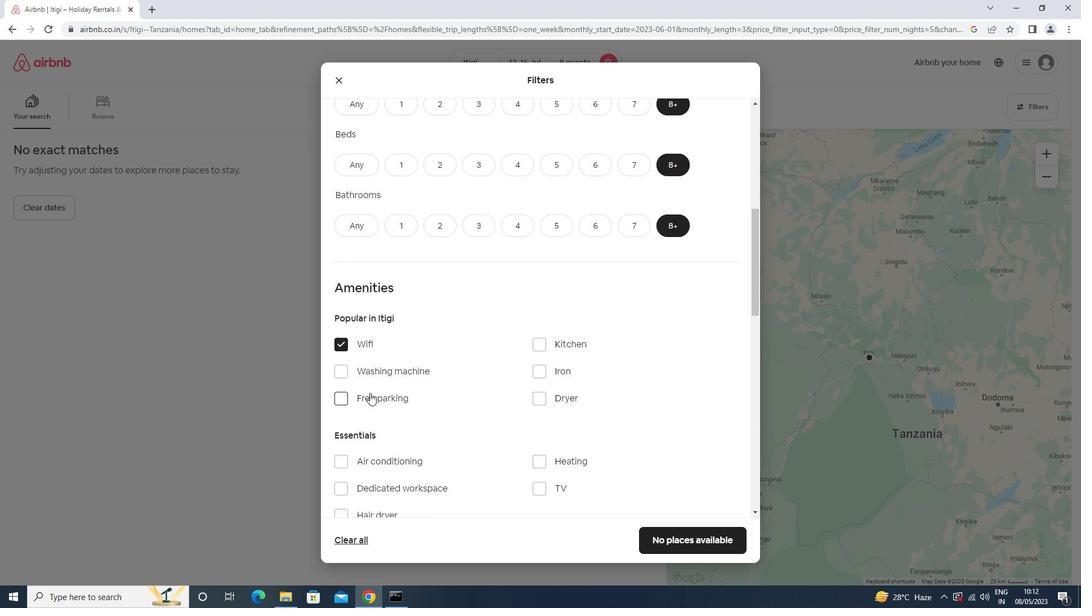 
Action: Mouse pressed left at (368, 397)
Screenshot: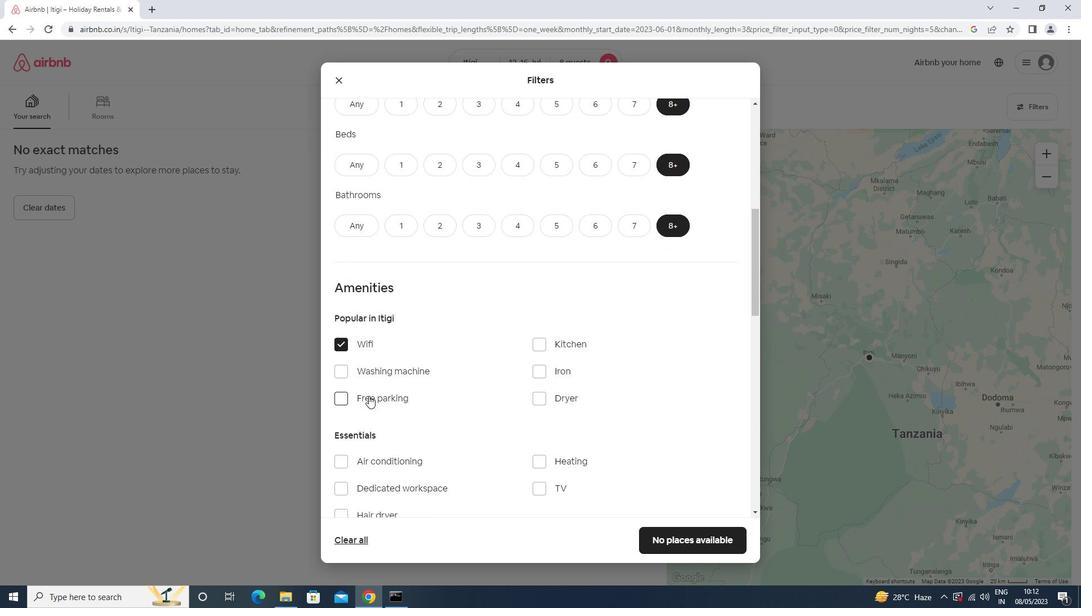 
Action: Mouse moved to (407, 297)
Screenshot: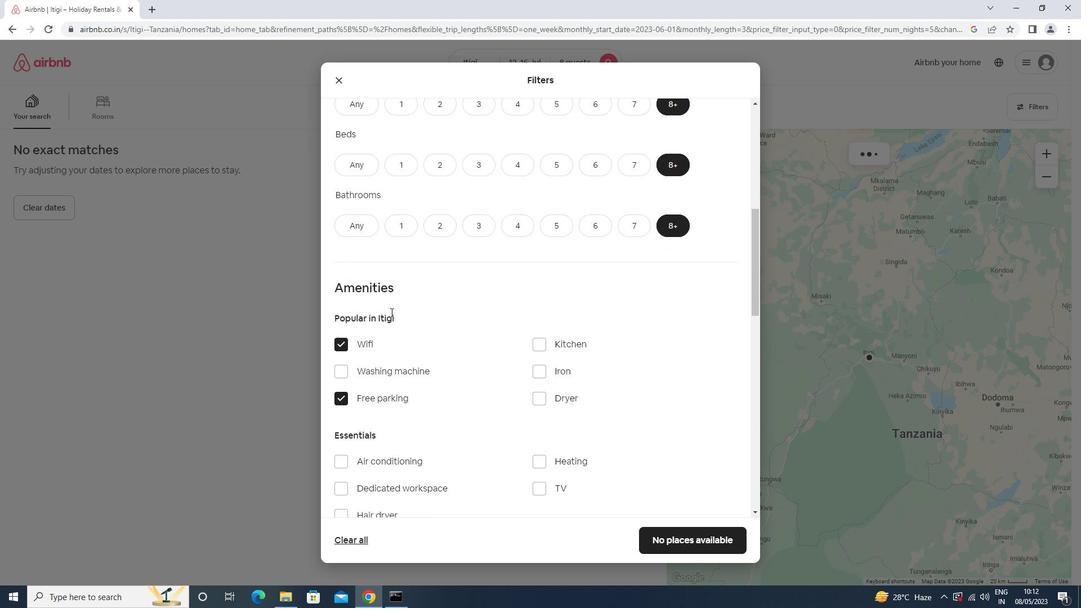 
Action: Mouse scrolled (407, 296) with delta (0, 0)
Screenshot: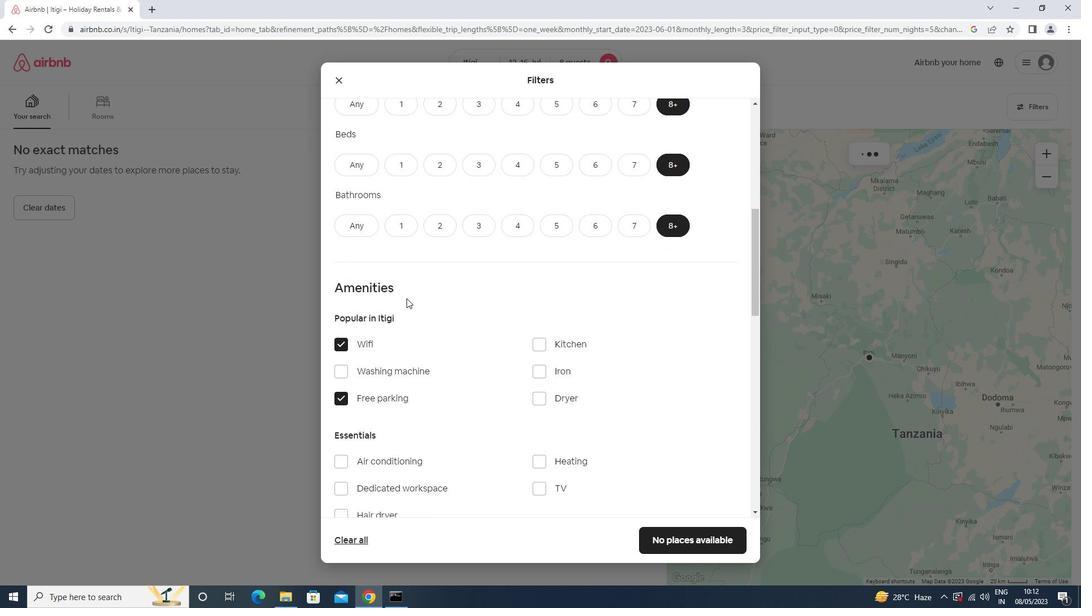 
Action: Mouse scrolled (407, 296) with delta (0, 0)
Screenshot: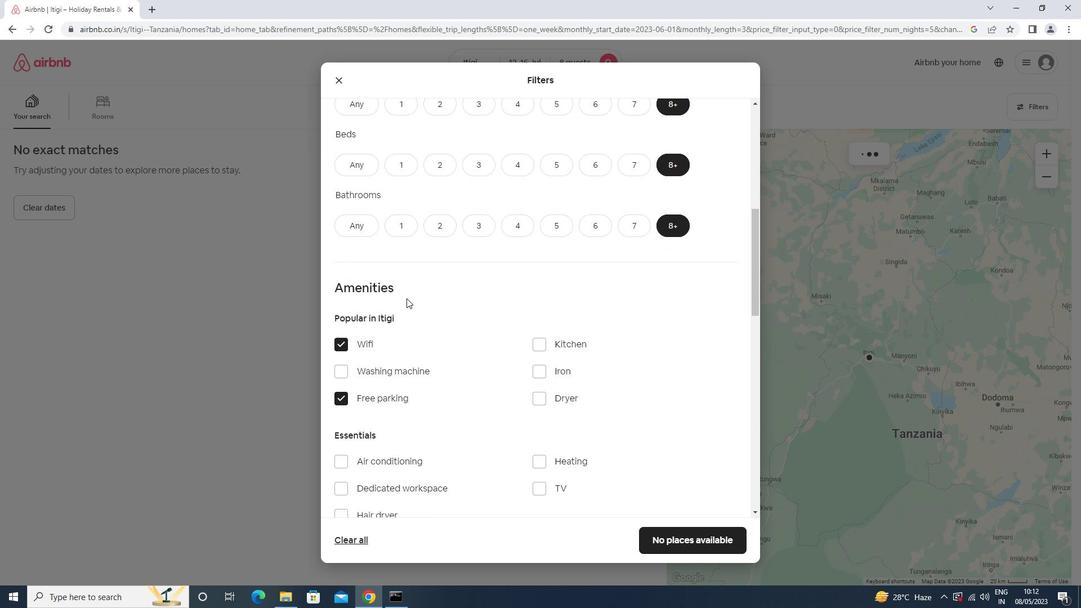 
Action: Mouse scrolled (407, 296) with delta (0, 0)
Screenshot: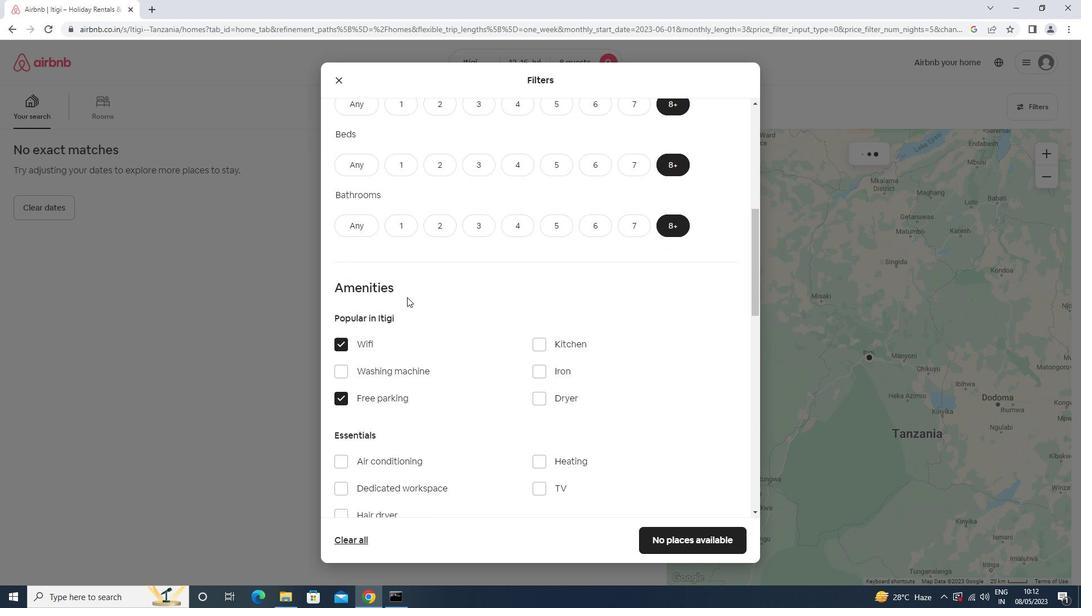 
Action: Mouse scrolled (407, 296) with delta (0, 0)
Screenshot: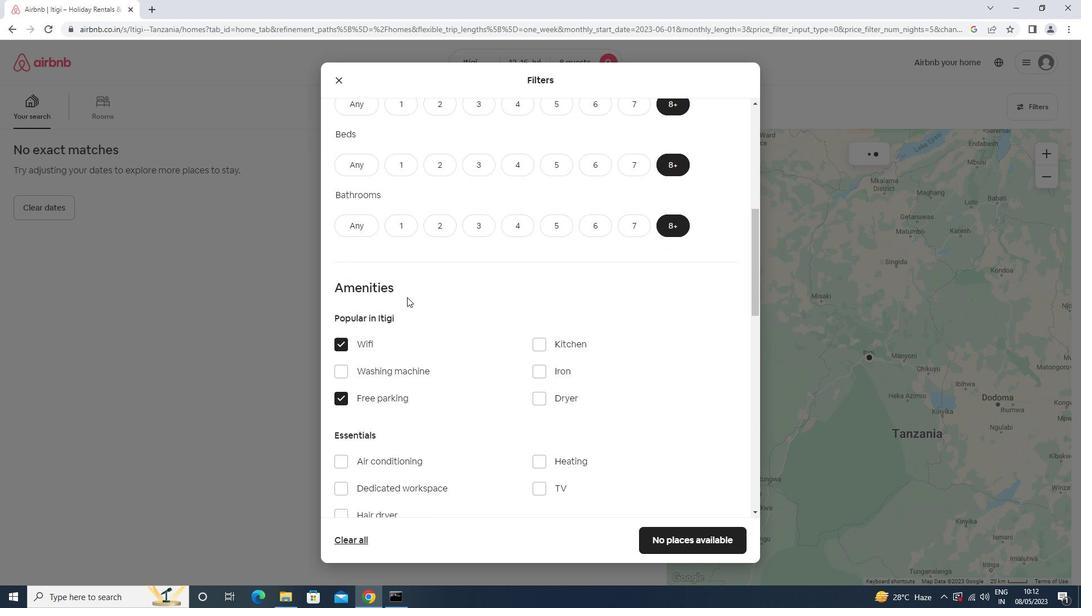 
Action: Mouse moved to (407, 297)
Screenshot: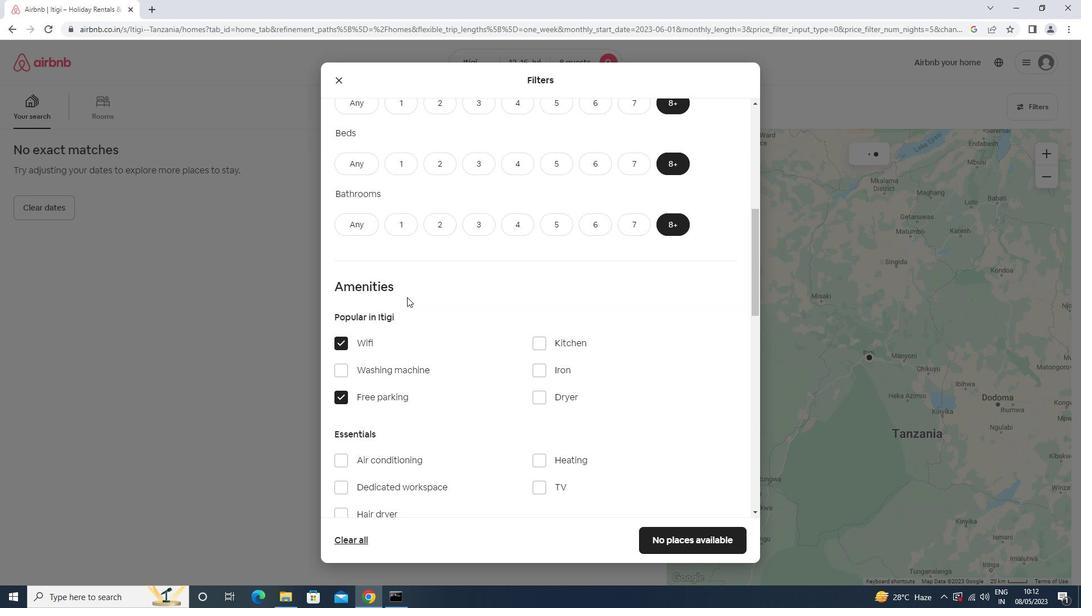 
Action: Mouse scrolled (407, 296) with delta (0, 0)
Screenshot: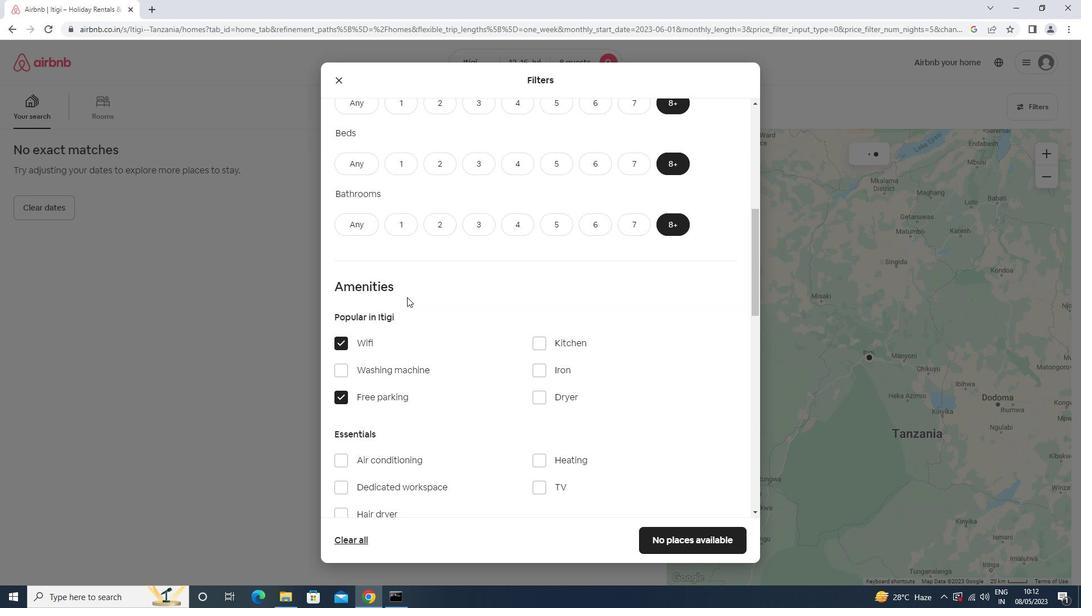 
Action: Mouse moved to (558, 206)
Screenshot: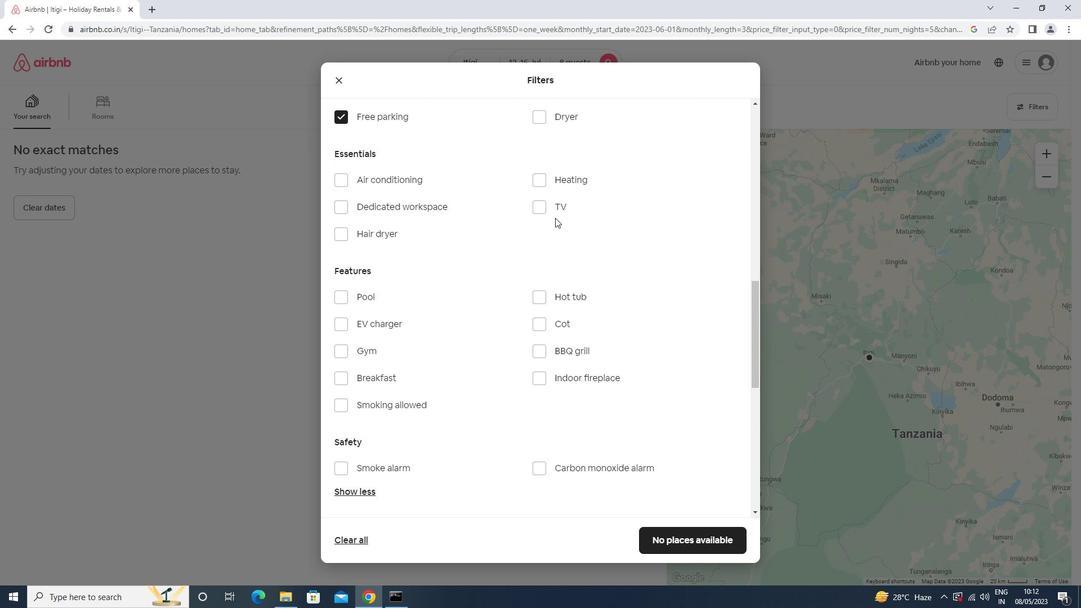 
Action: Mouse pressed left at (558, 206)
Screenshot: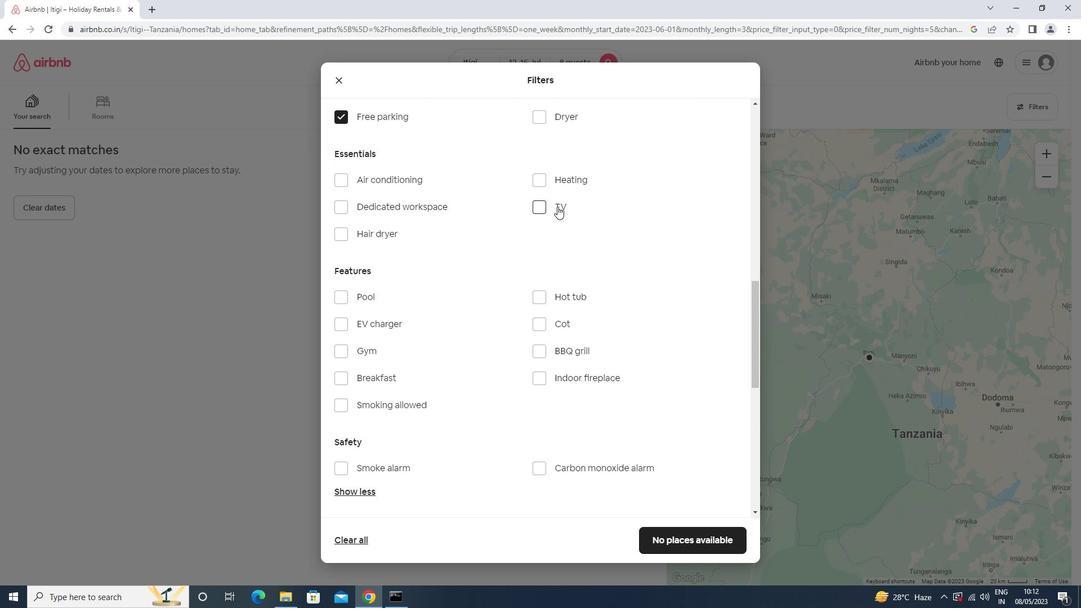 
Action: Mouse scrolled (558, 205) with delta (0, 0)
Screenshot: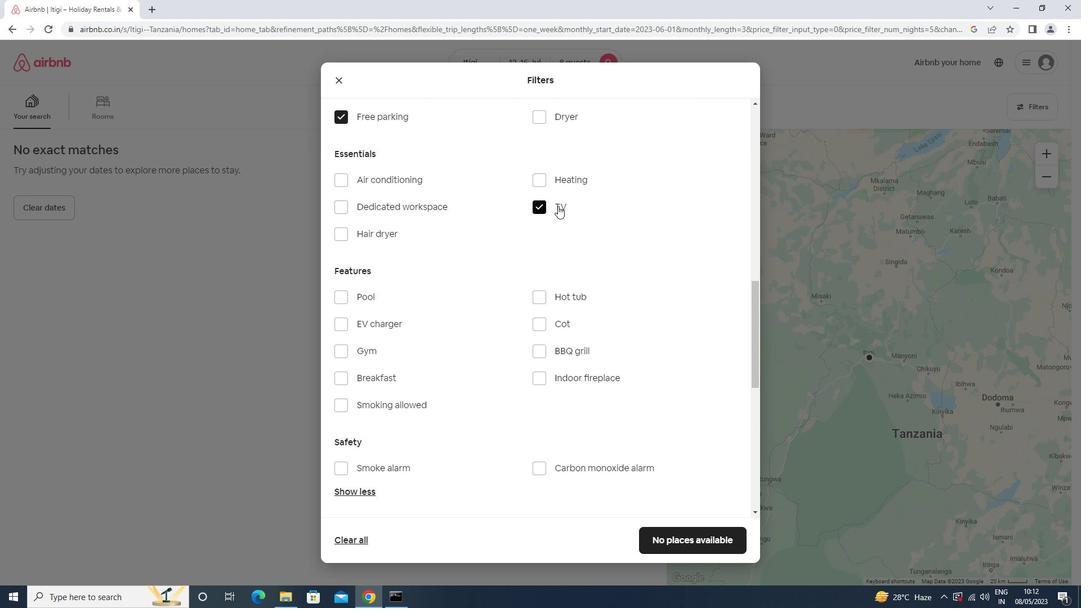 
Action: Mouse scrolled (558, 205) with delta (0, 0)
Screenshot: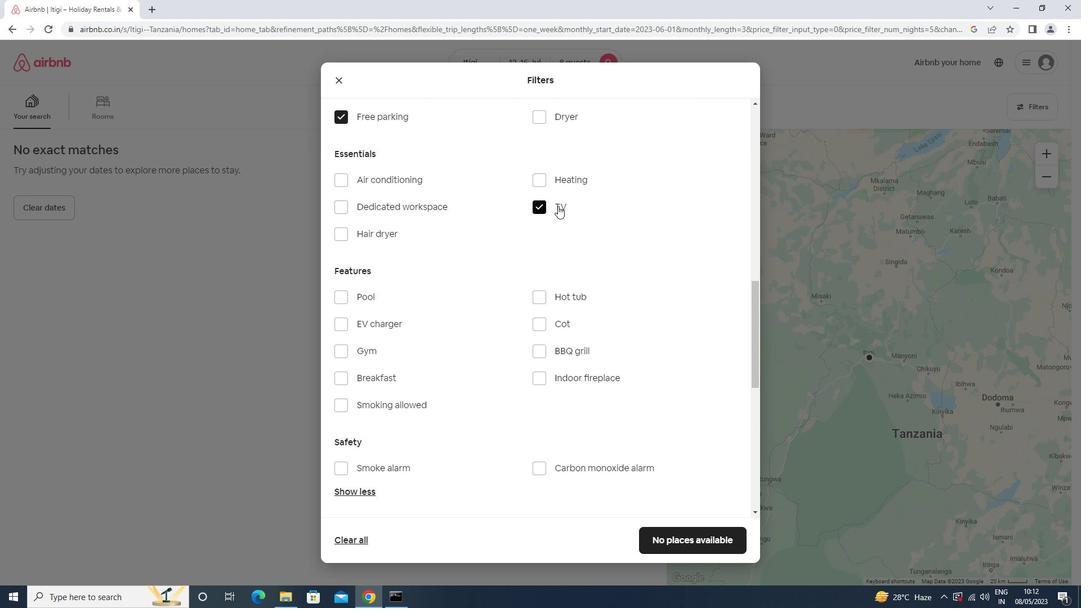 
Action: Mouse moved to (391, 240)
Screenshot: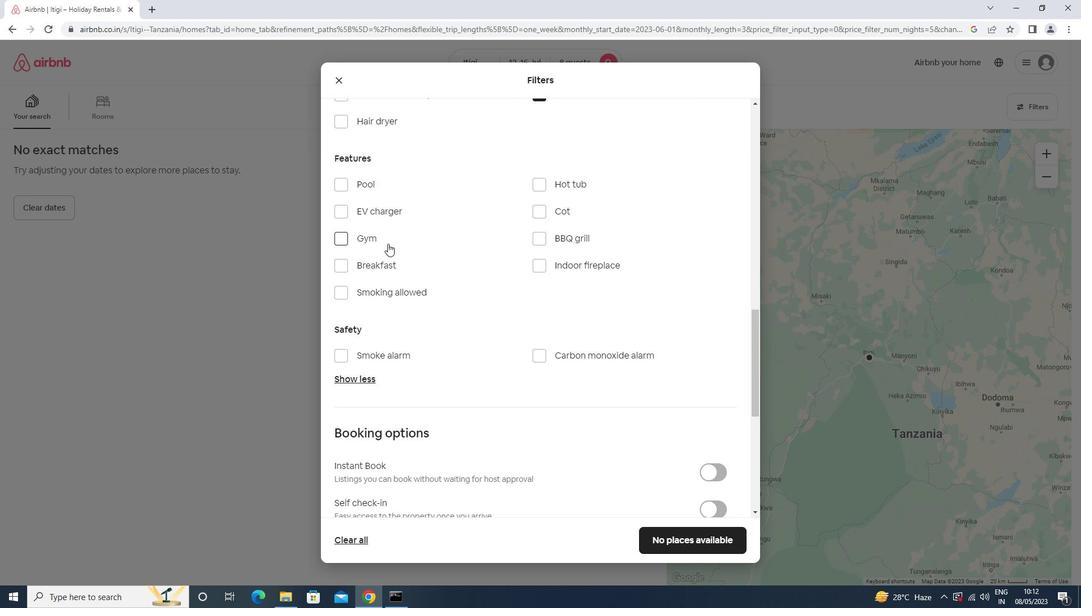 
Action: Mouse pressed left at (391, 240)
Screenshot: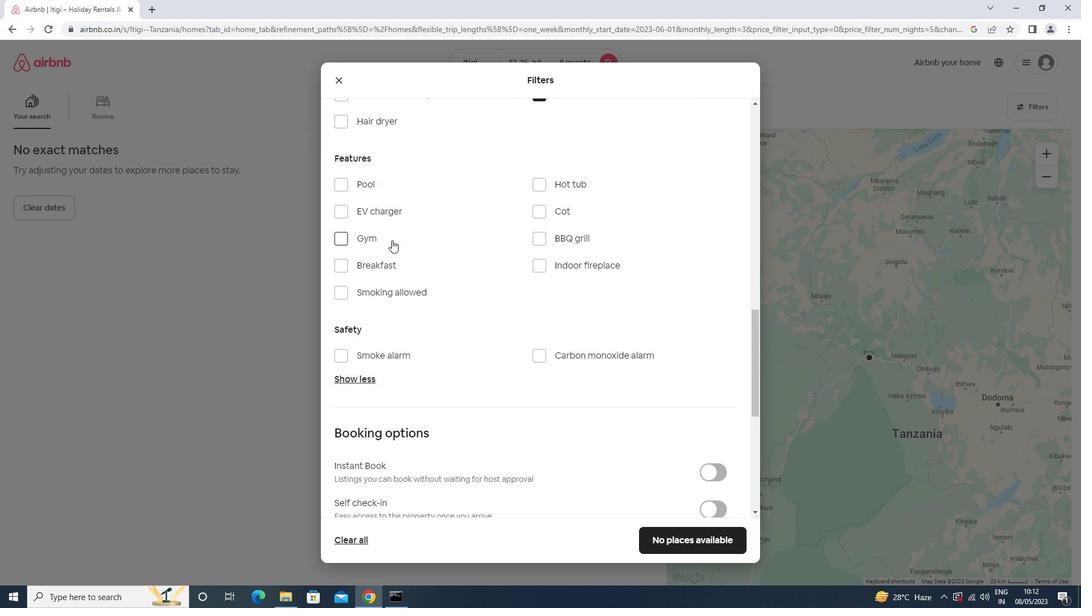 
Action: Mouse moved to (419, 266)
Screenshot: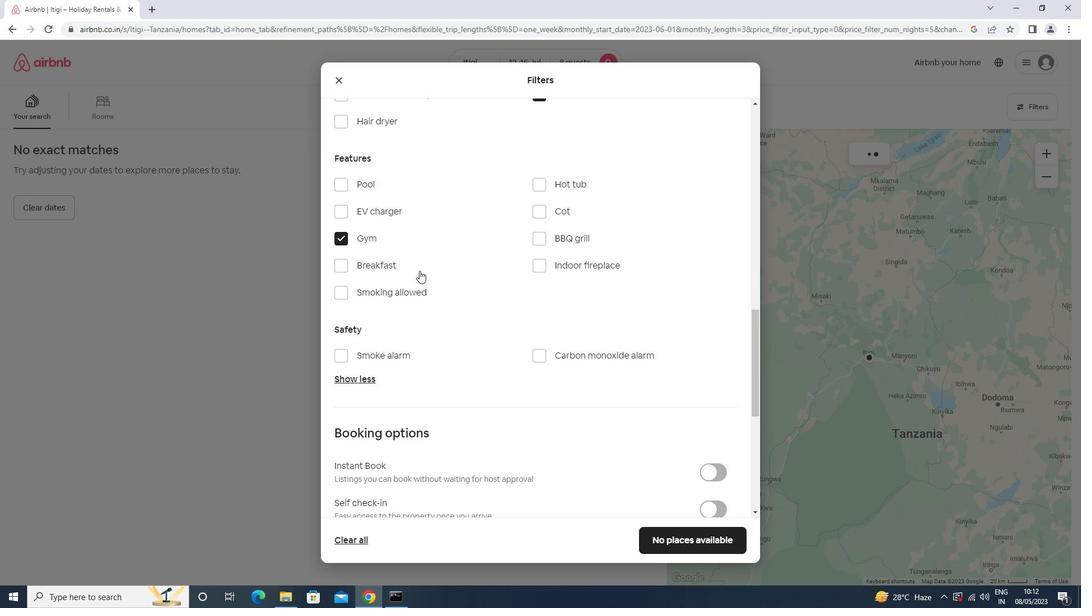 
Action: Mouse pressed left at (419, 266)
Screenshot: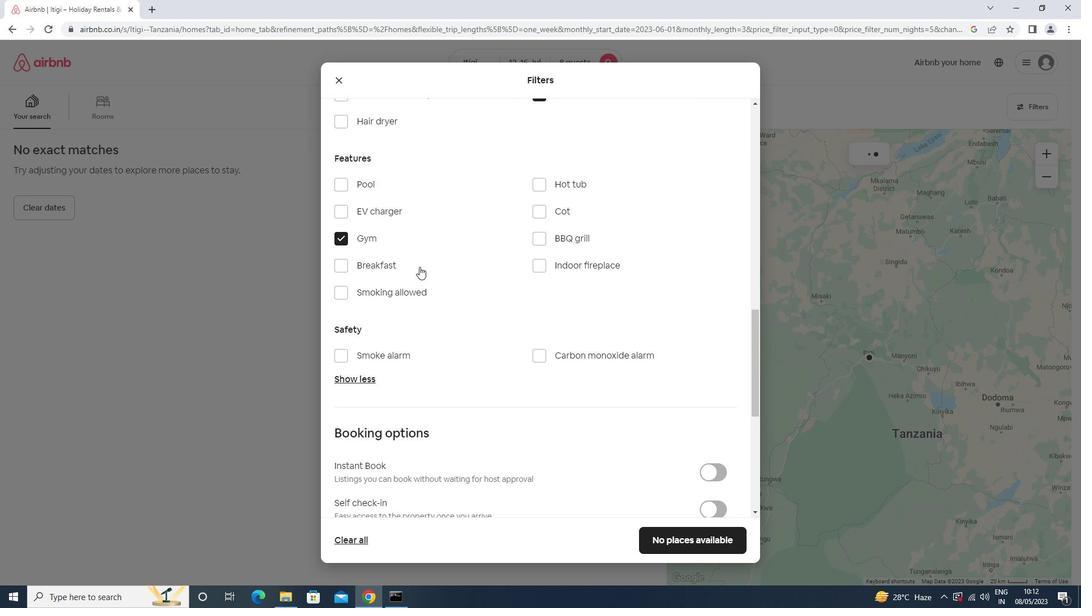 
Action: Mouse moved to (460, 258)
Screenshot: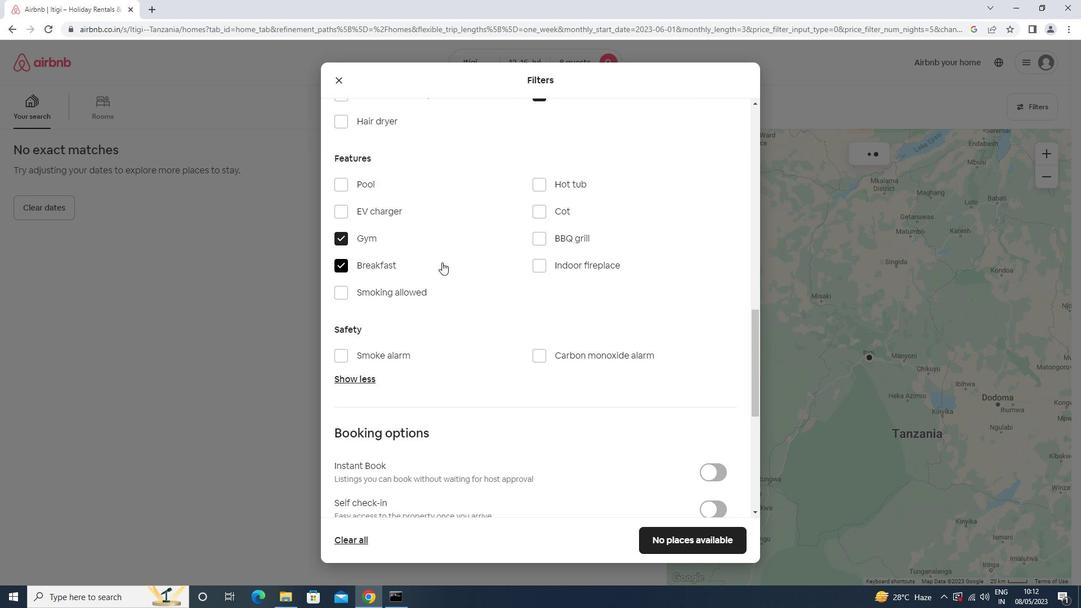 
Action: Mouse scrolled (460, 257) with delta (0, 0)
Screenshot: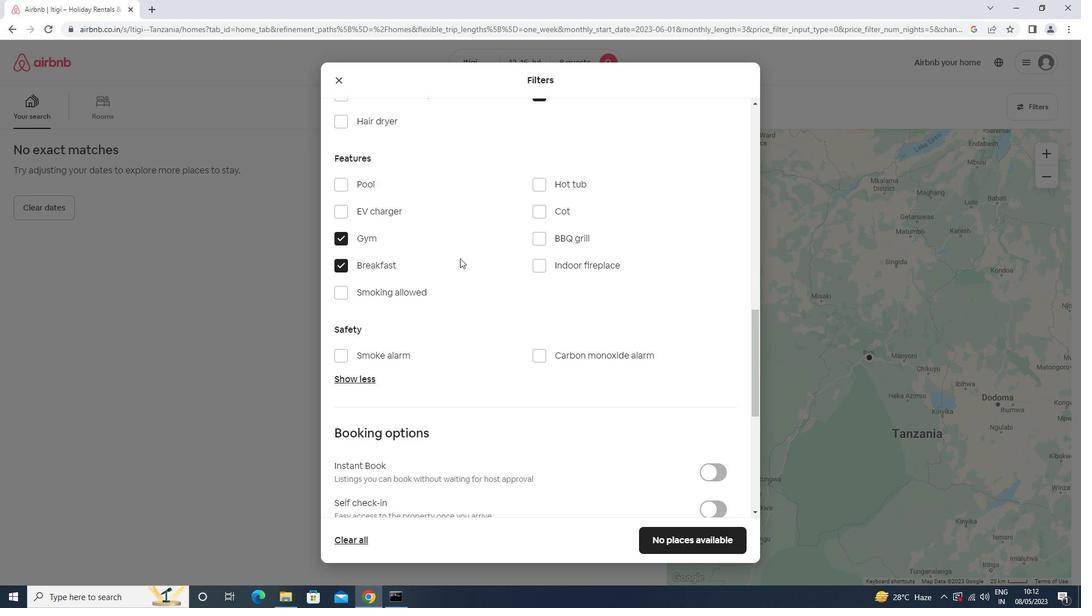
Action: Mouse scrolled (460, 257) with delta (0, 0)
Screenshot: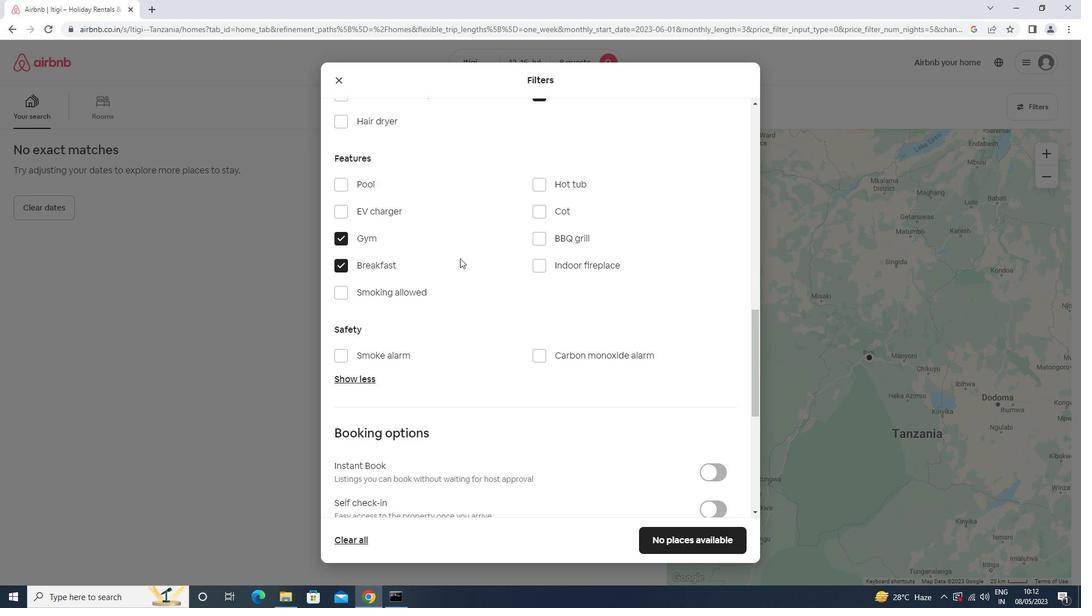 
Action: Mouse scrolled (460, 257) with delta (0, 0)
Screenshot: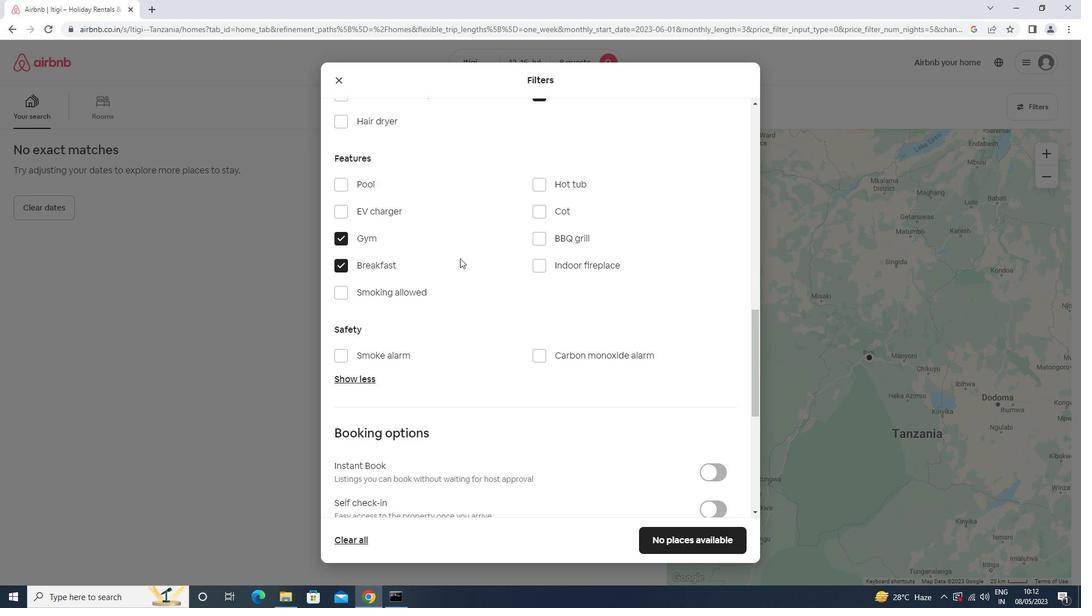 
Action: Mouse scrolled (460, 257) with delta (0, 0)
Screenshot: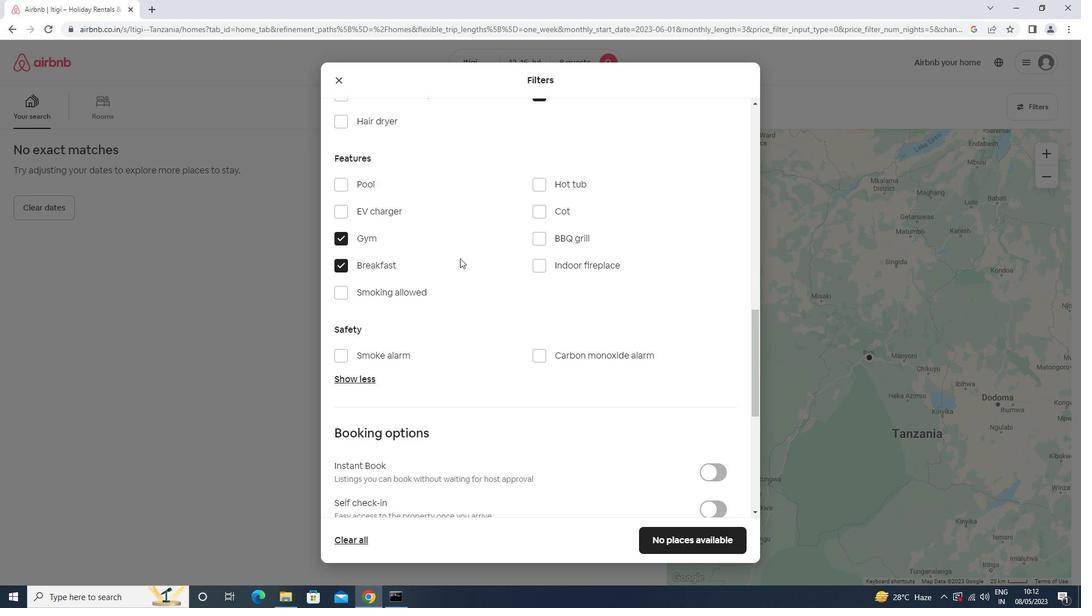 
Action: Mouse moved to (707, 287)
Screenshot: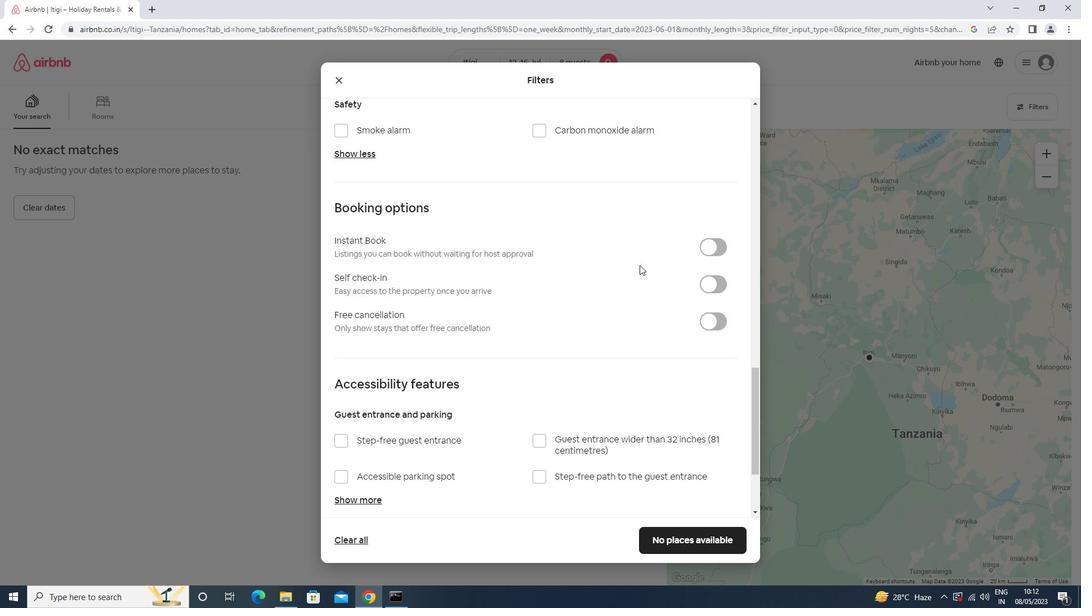 
Action: Mouse pressed left at (707, 287)
Screenshot: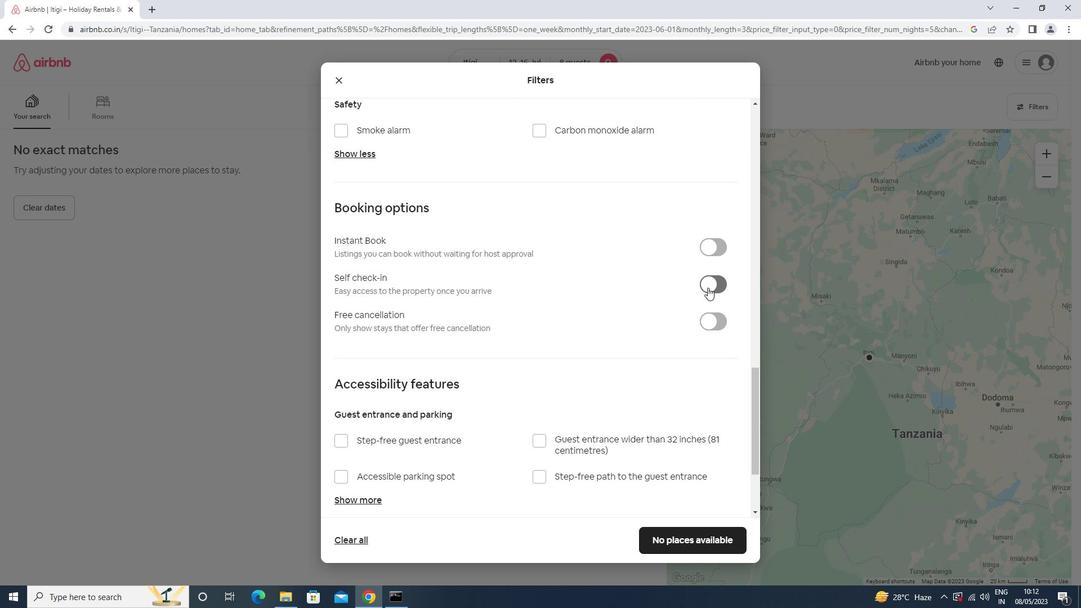 
Action: Mouse moved to (467, 314)
Screenshot: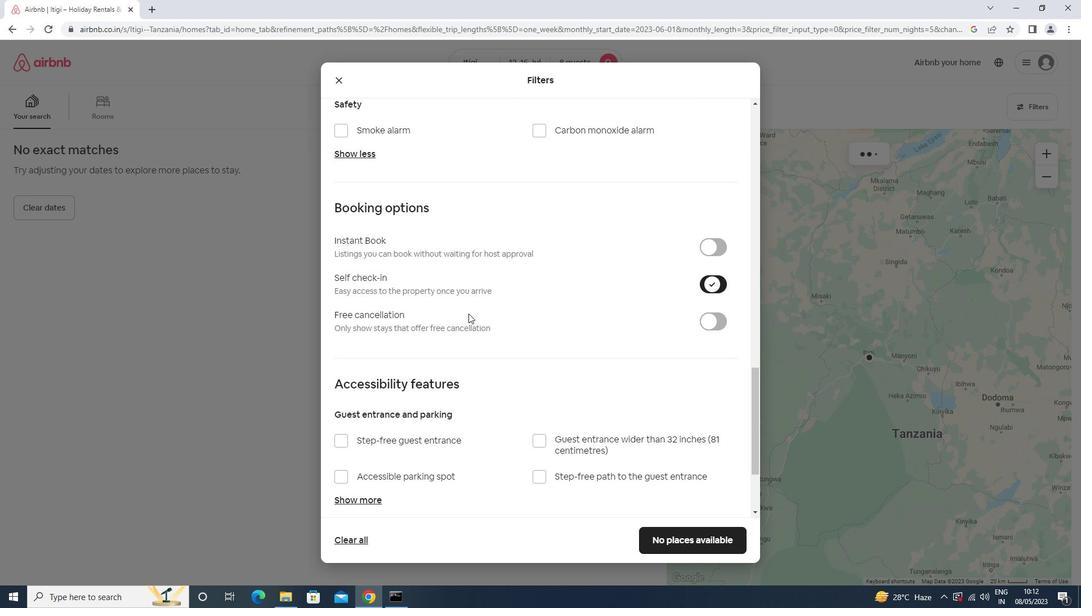
Action: Mouse scrolled (467, 314) with delta (0, 0)
Screenshot: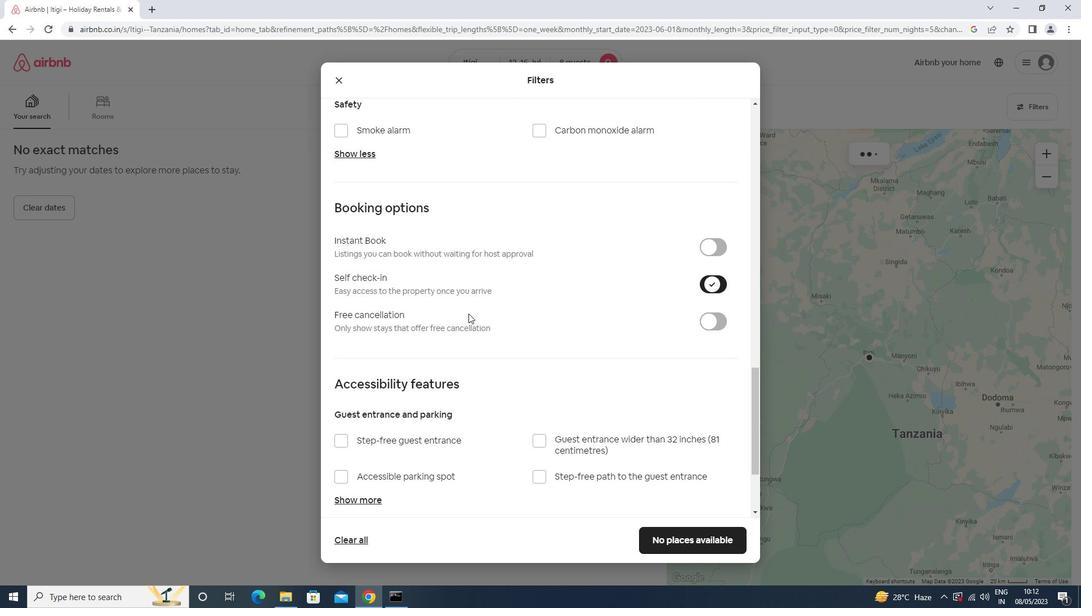 
Action: Mouse moved to (467, 316)
Screenshot: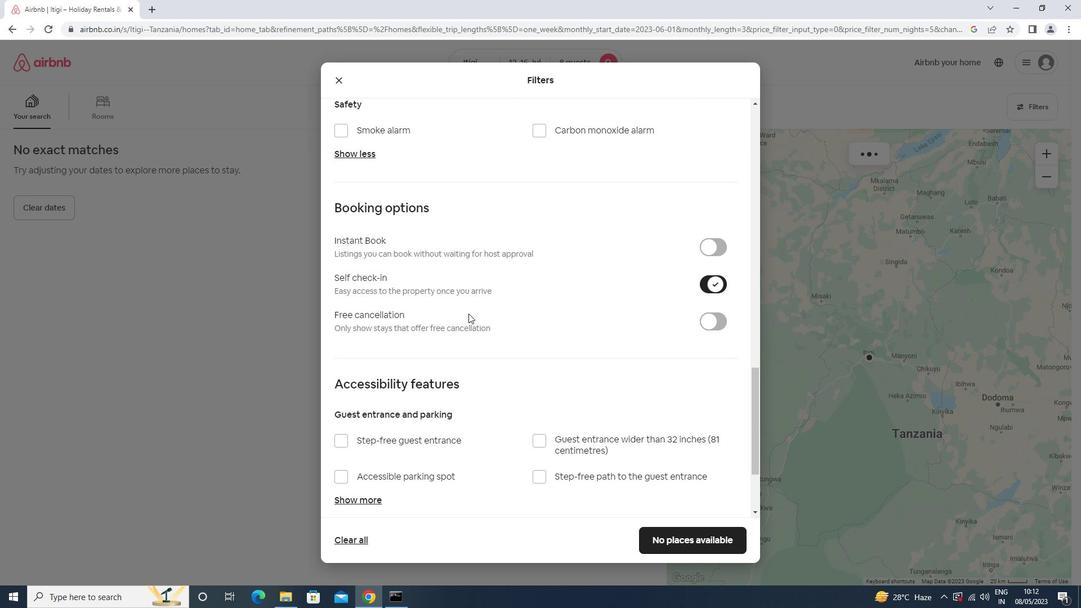
Action: Mouse scrolled (467, 315) with delta (0, 0)
Screenshot: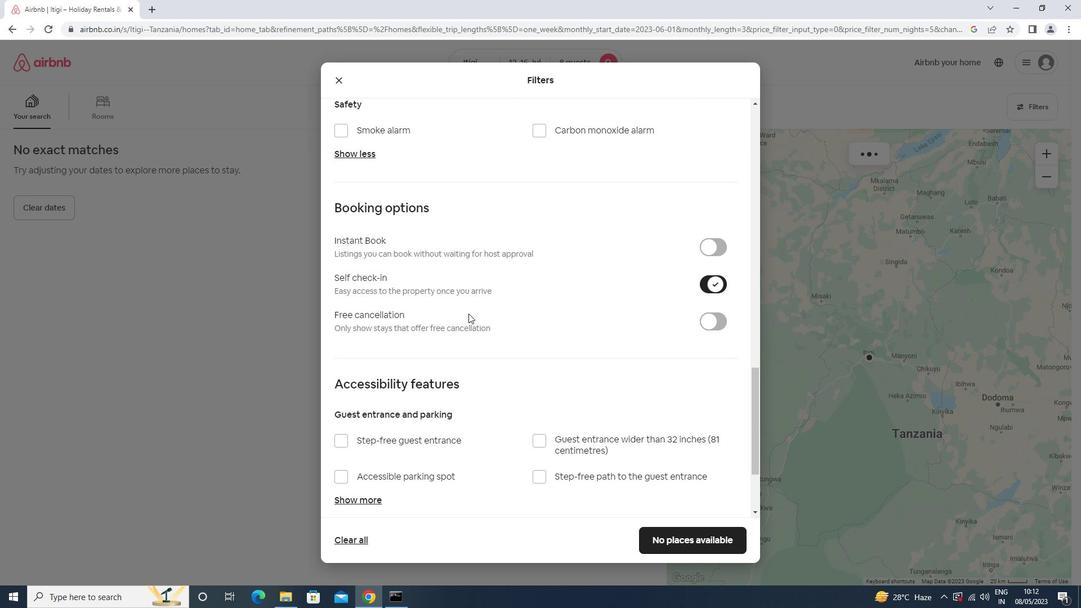 
Action: Mouse moved to (467, 316)
Screenshot: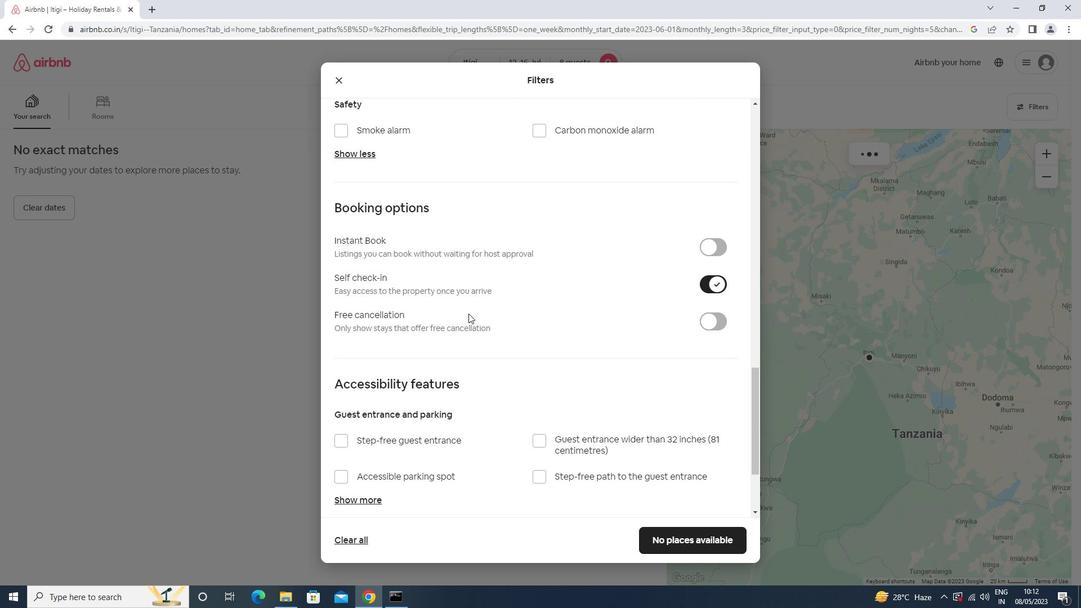 
Action: Mouse scrolled (467, 315) with delta (0, 0)
Screenshot: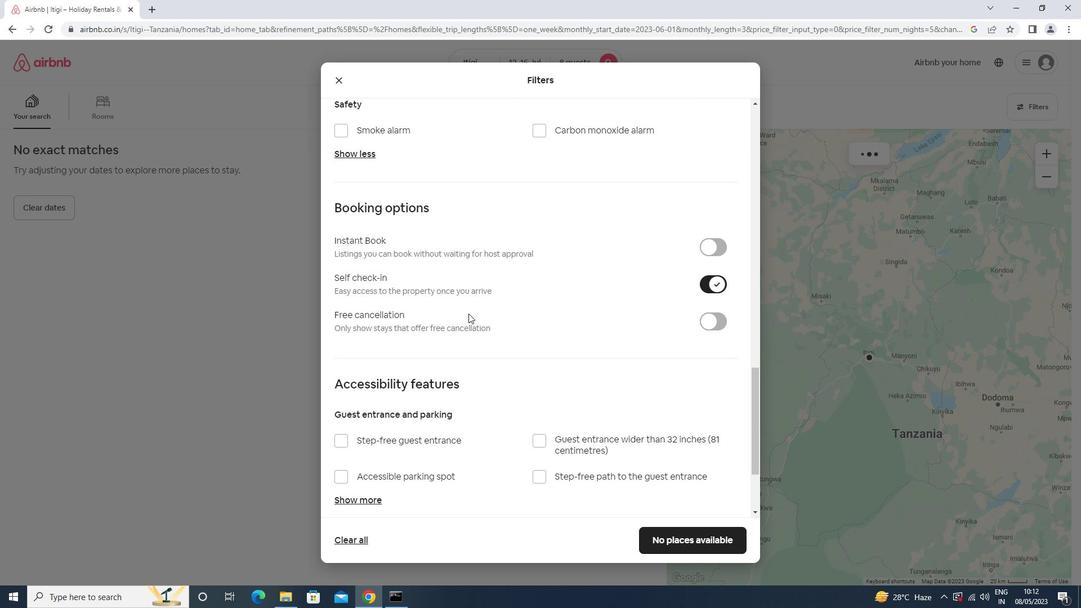 
Action: Mouse scrolled (467, 315) with delta (0, 0)
Screenshot: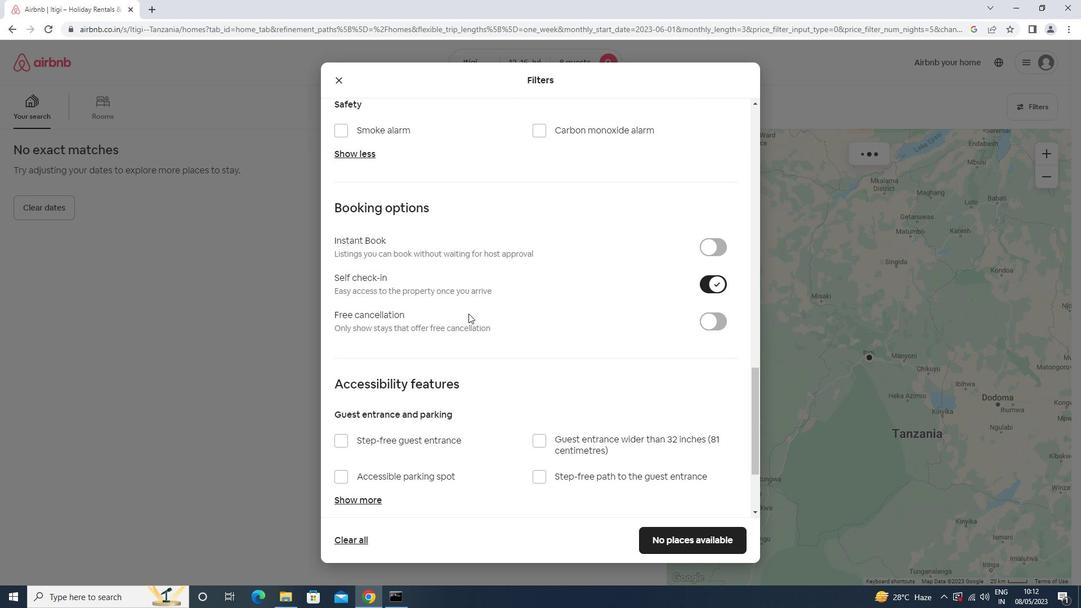 
Action: Mouse scrolled (467, 315) with delta (0, 0)
Screenshot: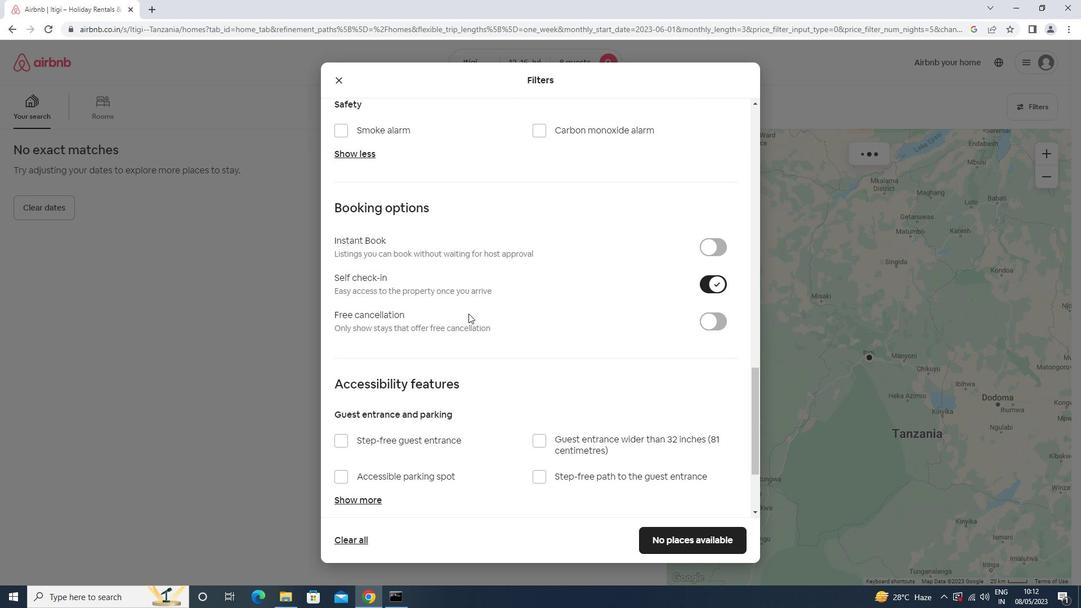 
Action: Mouse scrolled (467, 315) with delta (0, 0)
Screenshot: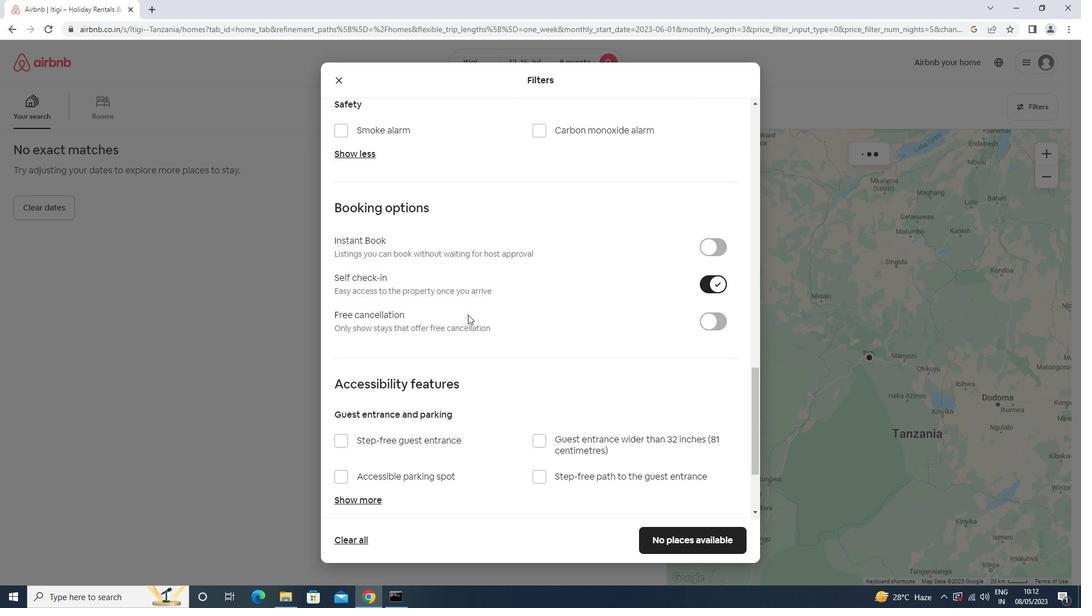 
Action: Mouse moved to (467, 318)
Screenshot: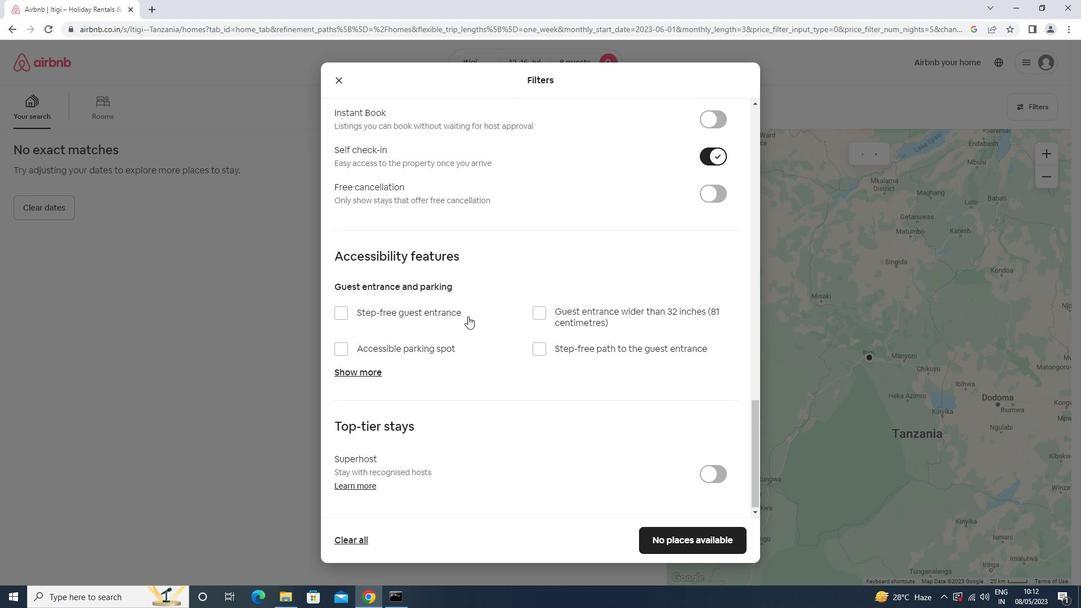
Action: Mouse scrolled (467, 317) with delta (0, 0)
Screenshot: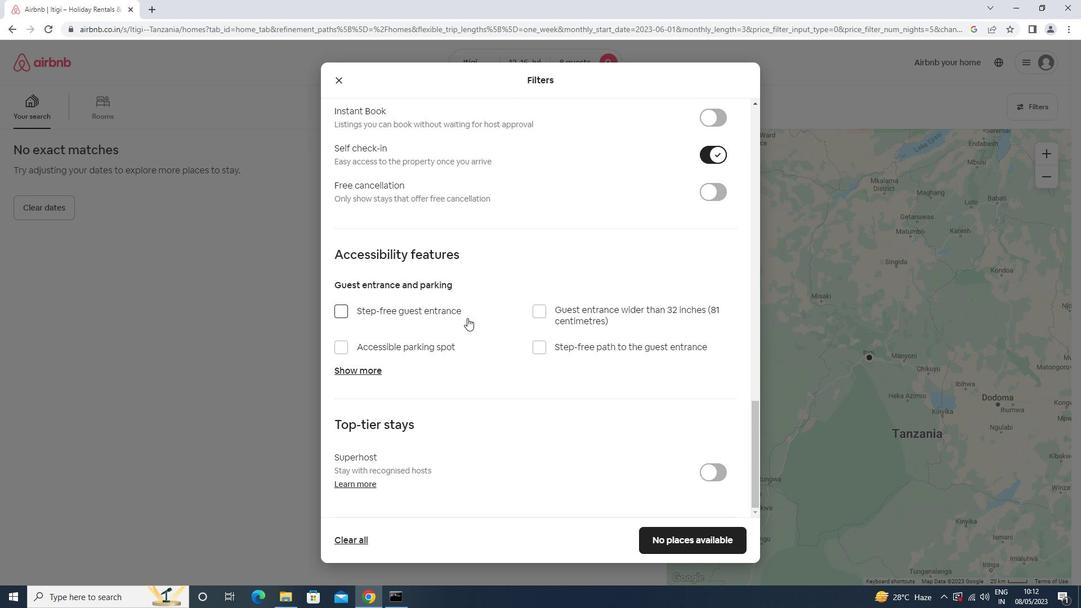 
Action: Mouse moved to (467, 319)
Screenshot: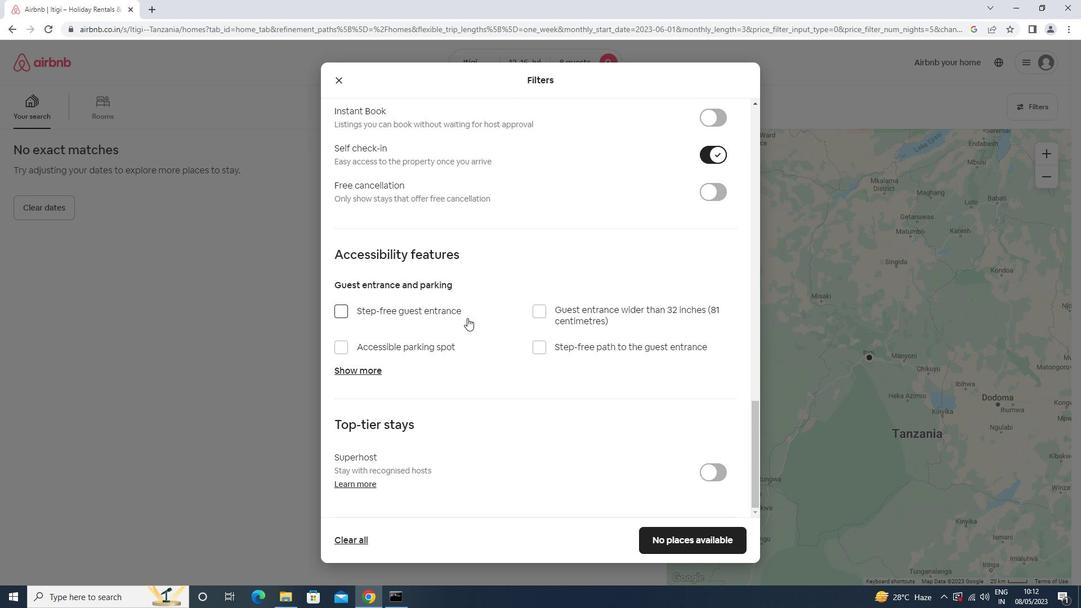 
Action: Mouse scrolled (467, 319) with delta (0, 0)
Screenshot: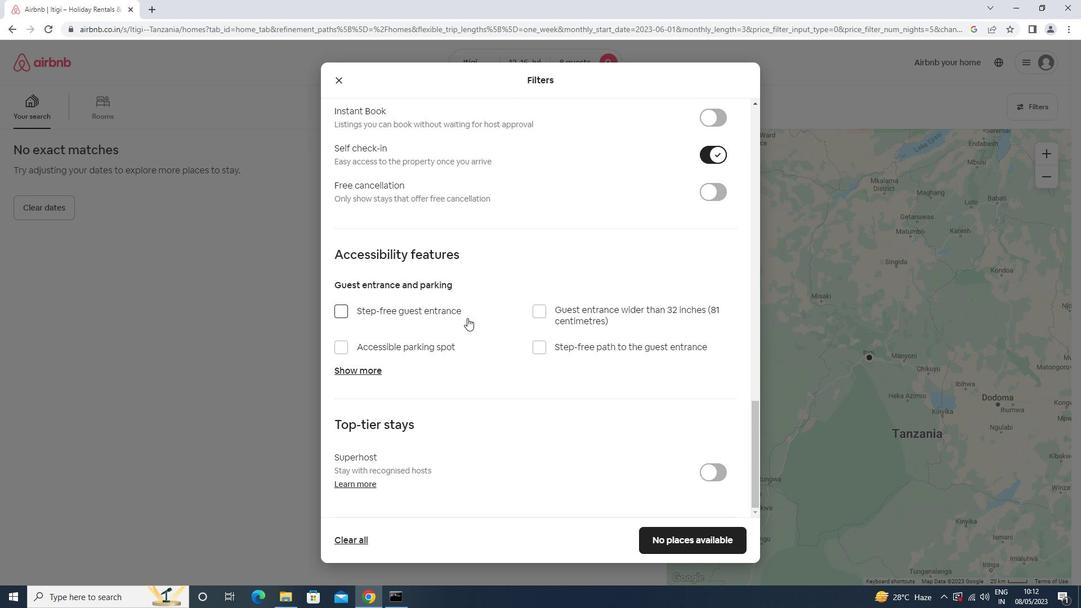 
Action: Mouse scrolled (467, 319) with delta (0, 0)
Screenshot: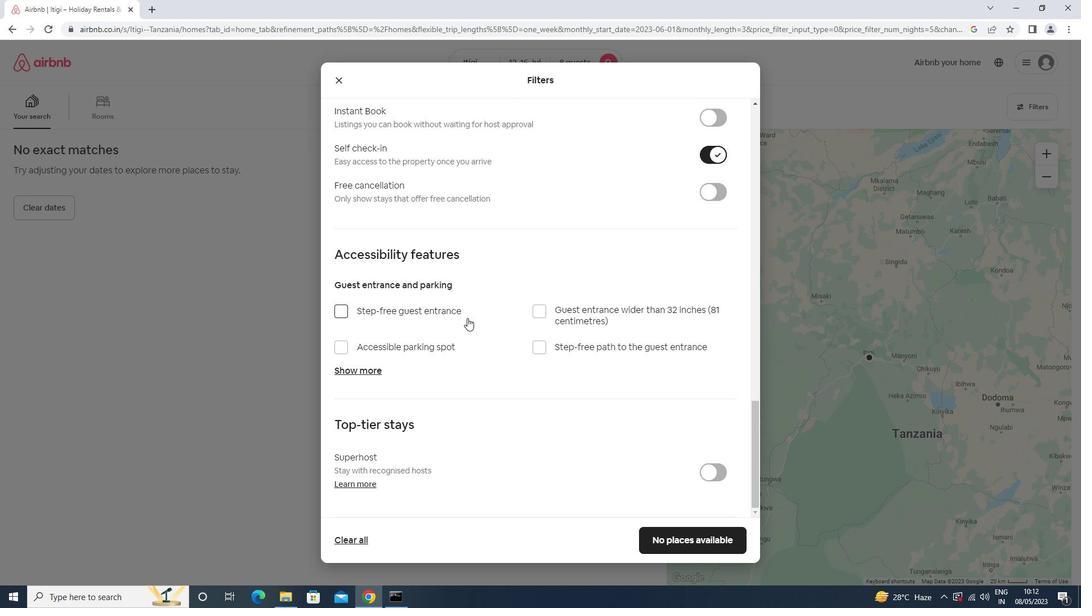 
Action: Mouse scrolled (467, 319) with delta (0, 0)
Screenshot: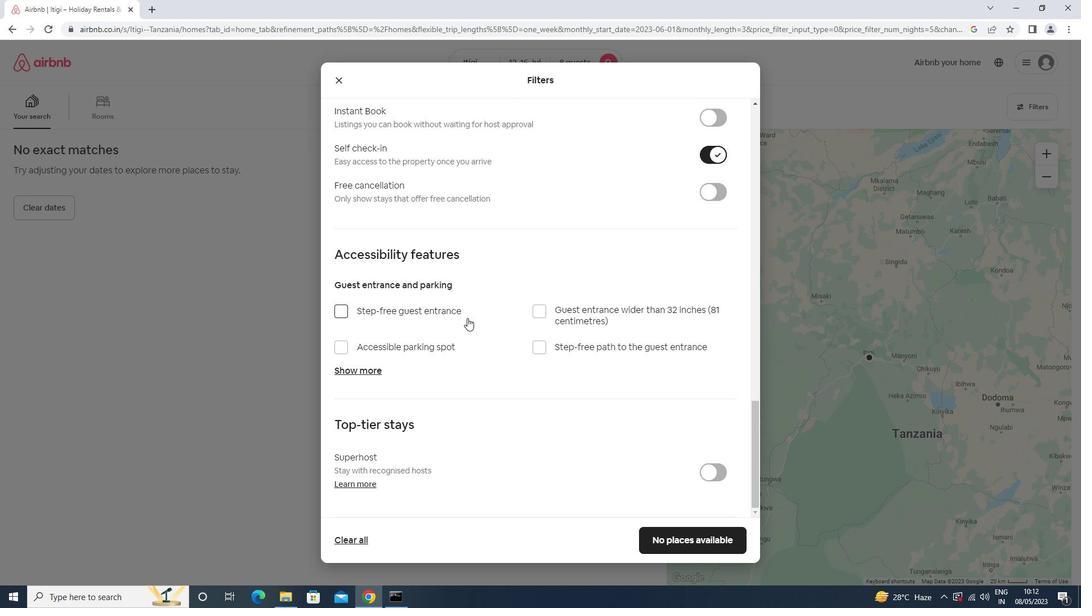 
Action: Mouse scrolled (467, 319) with delta (0, 0)
Screenshot: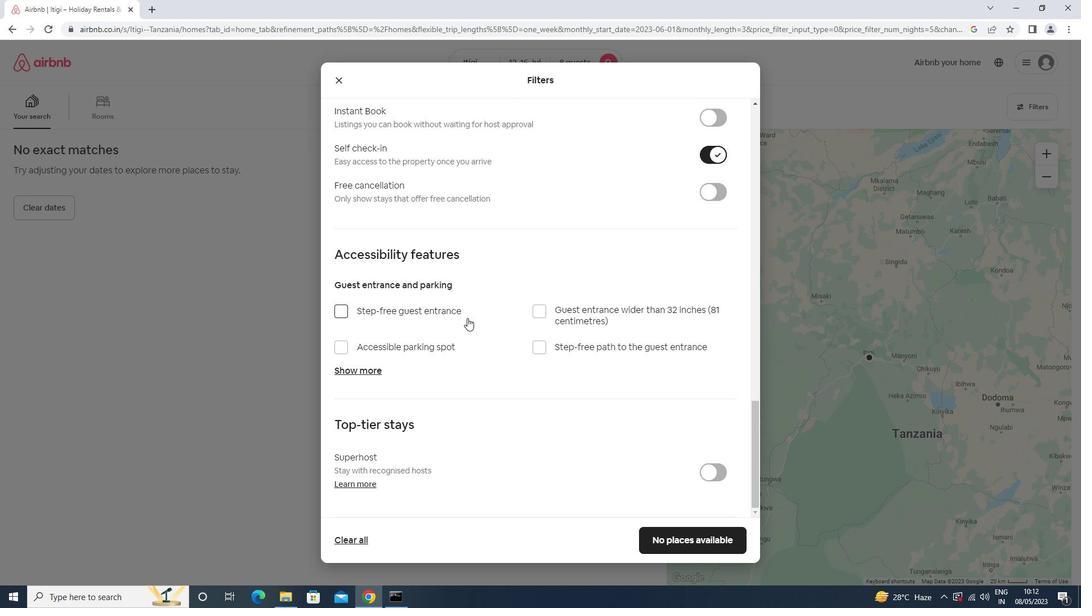 
Action: Mouse moved to (467, 320)
Screenshot: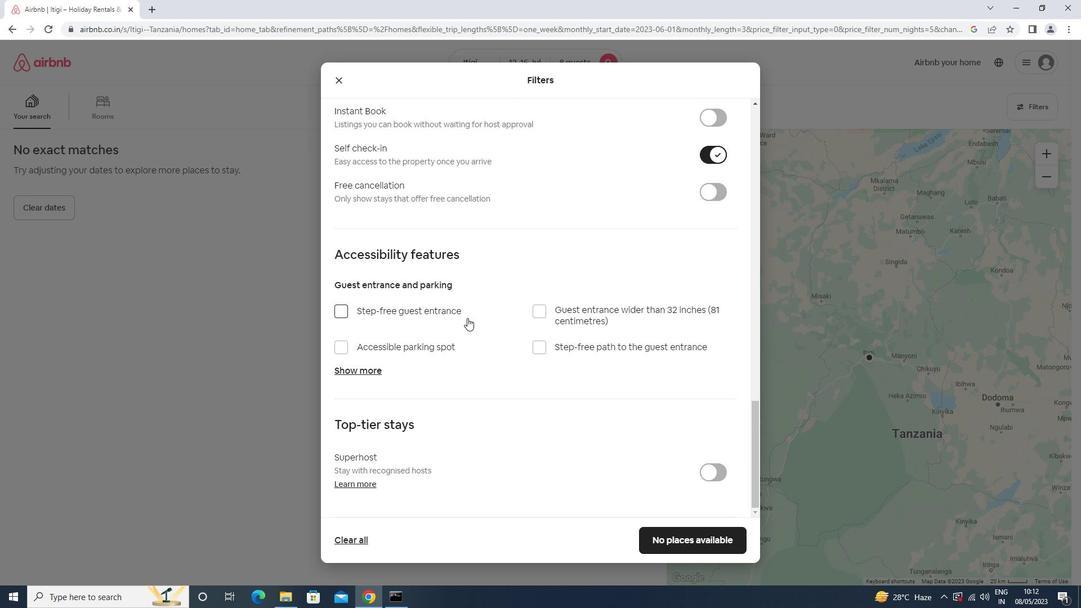 
Action: Mouse scrolled (467, 319) with delta (0, 0)
Screenshot: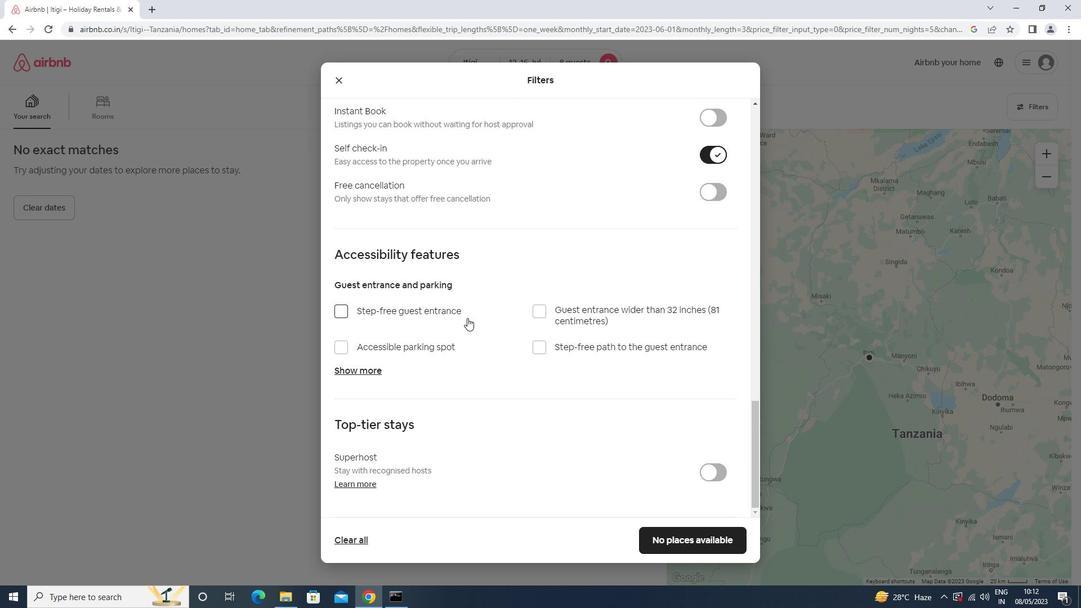 
Action: Mouse moved to (683, 536)
Screenshot: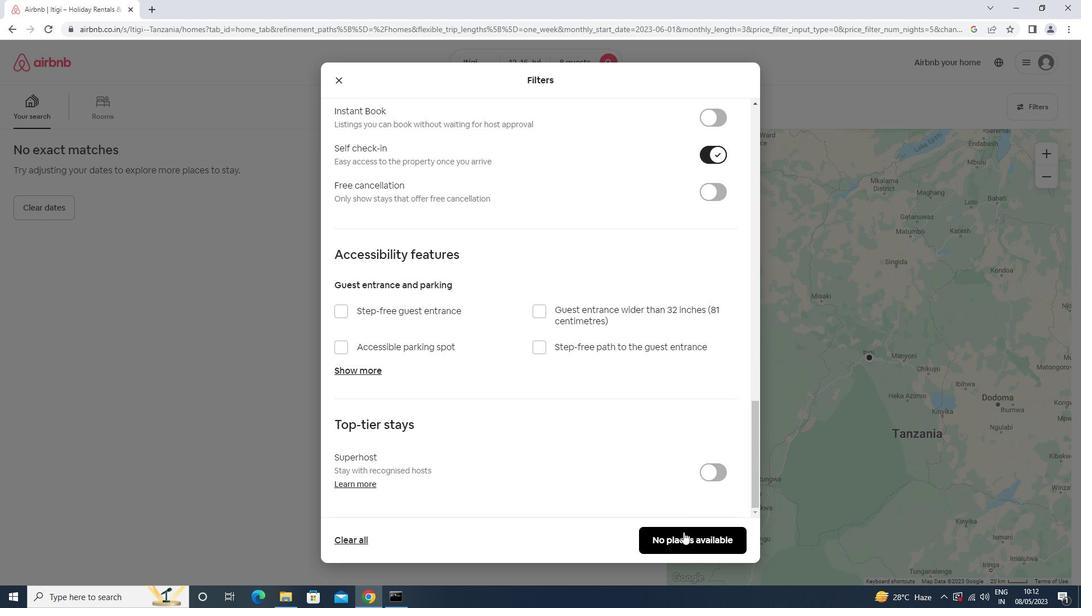 
Action: Mouse pressed left at (683, 536)
Screenshot: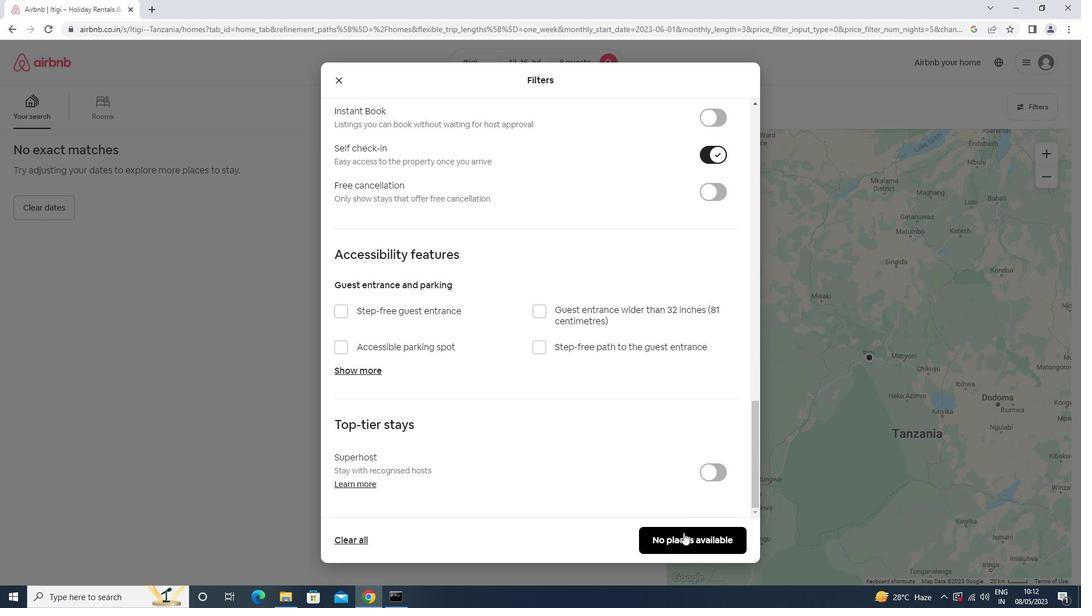 
Action: Mouse moved to (683, 533)
Screenshot: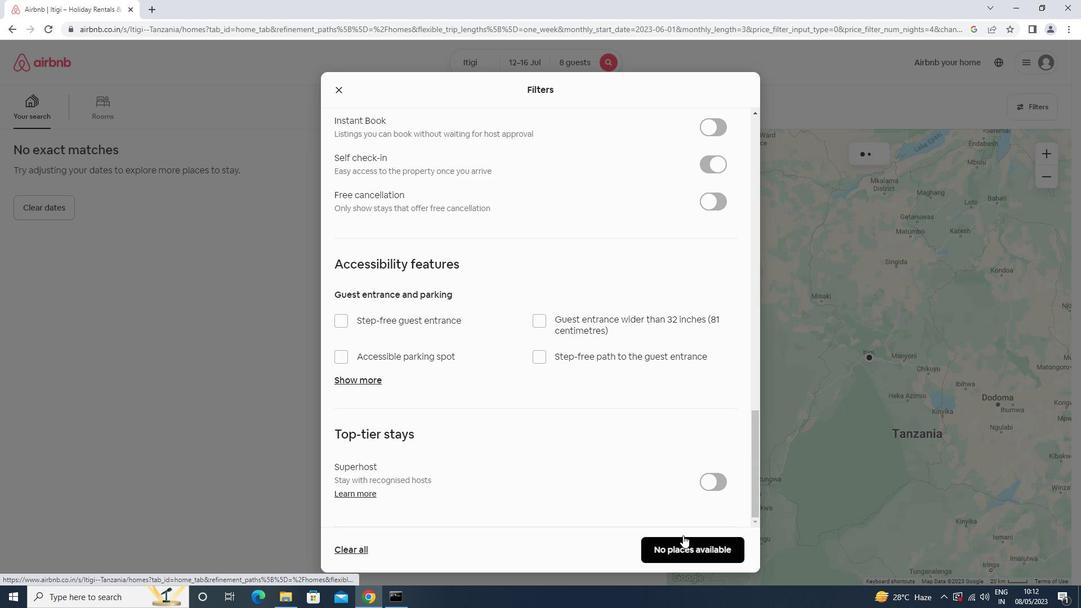 
